 Task: Look for space in Vovchans'k, Ukraine from 26th August, 2023 to 10th September, 2023 for 6 adults, 2 children in price range Rs.10000 to Rs.15000. Place can be entire place or shared room with 6 bedrooms having 6 beds and 6 bathrooms. Property type can be house, flat, guest house. Amenities needed are: wifi, TV, free parkinig on premises, gym, breakfast. Booking option can be shelf check-in. Required host language is English.
Action: Mouse moved to (414, 87)
Screenshot: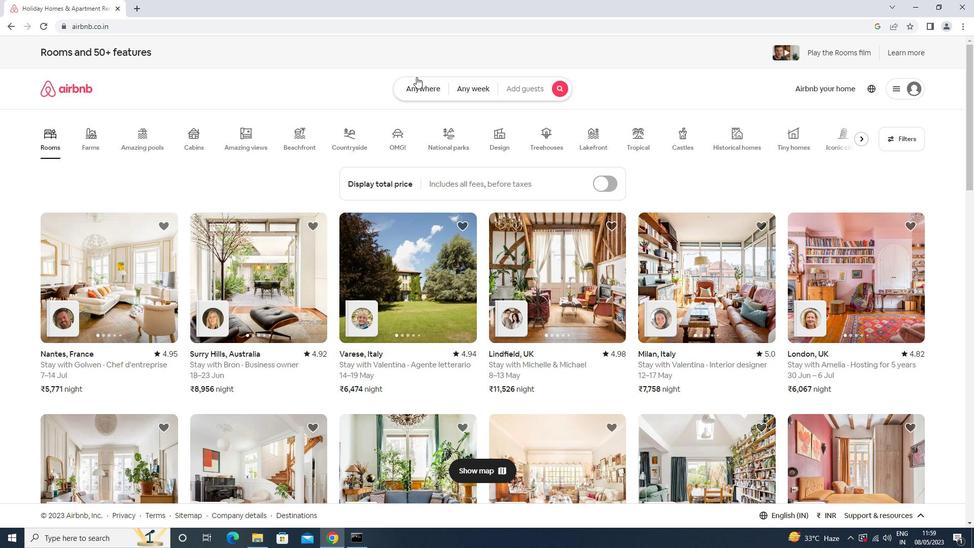 
Action: Mouse pressed left at (414, 87)
Screenshot: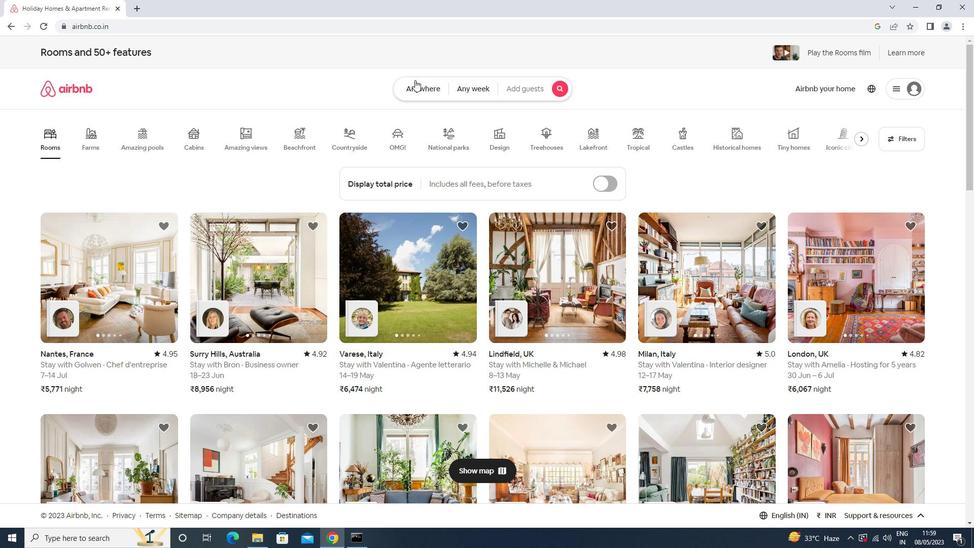 
Action: Mouse moved to (379, 131)
Screenshot: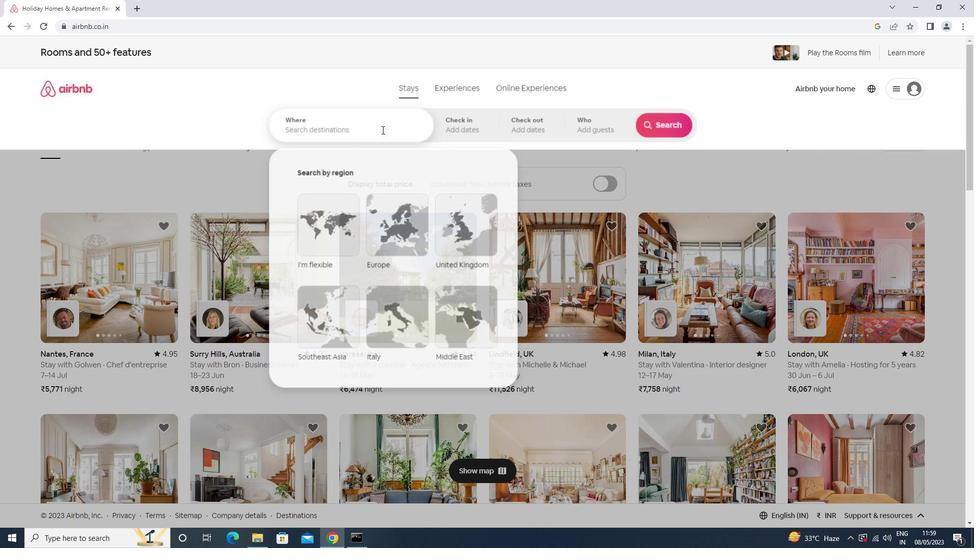 
Action: Mouse pressed left at (379, 131)
Screenshot: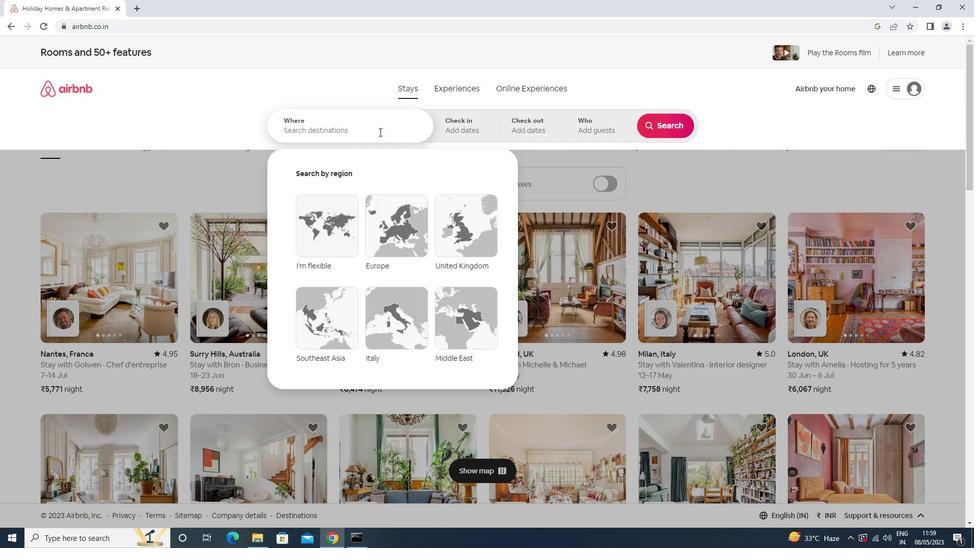 
Action: Key pressed <Key.shift>VOVCHANSK,<Key.space><Key.shift><Key.shift><Key.shift>UKRAIRE<Key.enter>
Screenshot: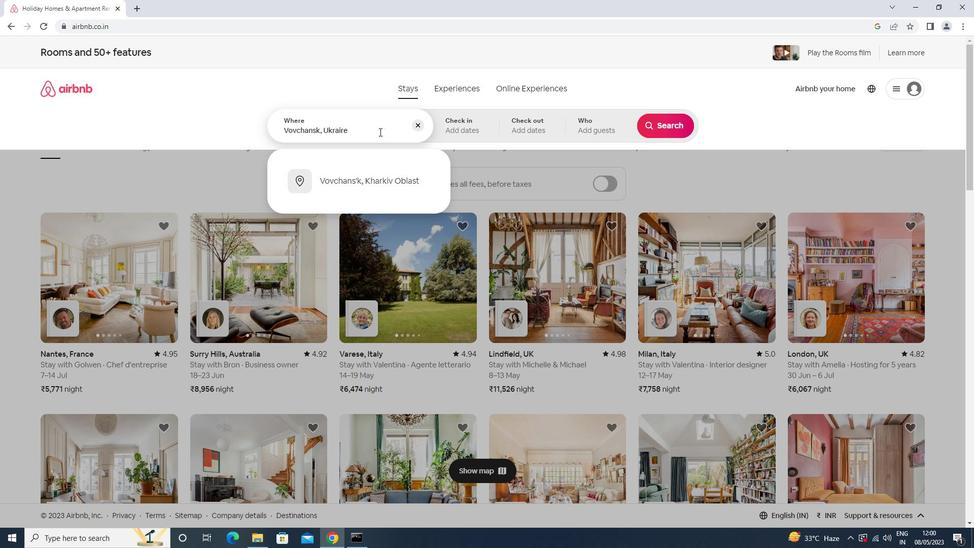 
Action: Mouse moved to (662, 213)
Screenshot: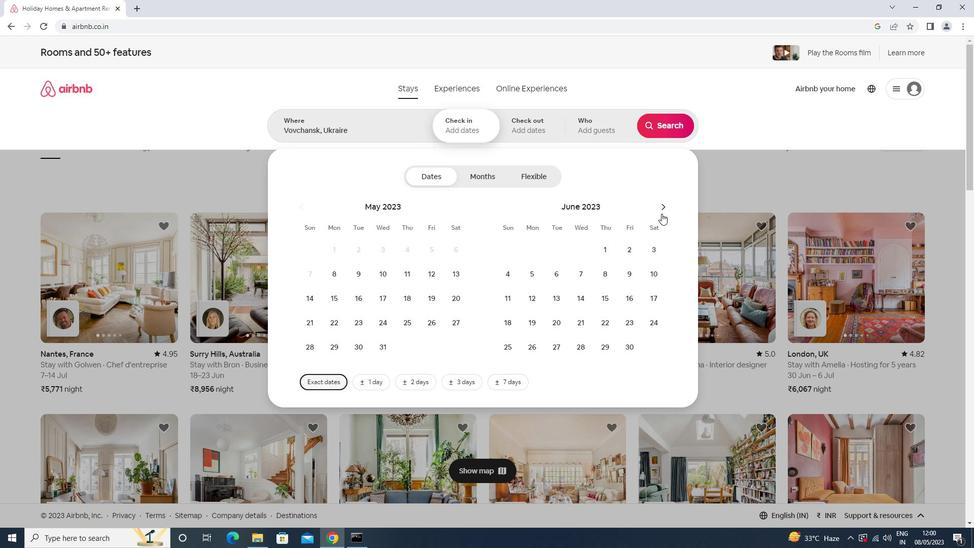 
Action: Mouse pressed left at (662, 213)
Screenshot: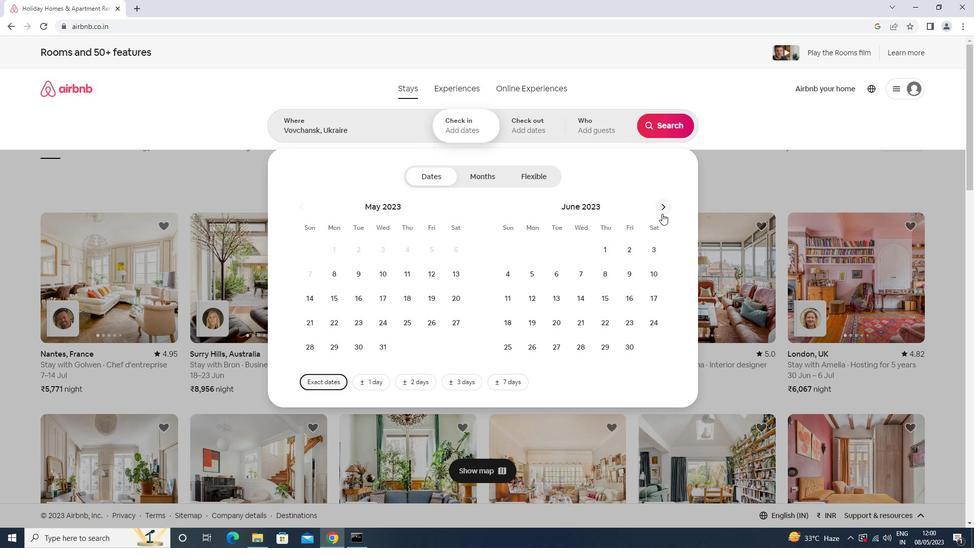 
Action: Mouse moved to (662, 212)
Screenshot: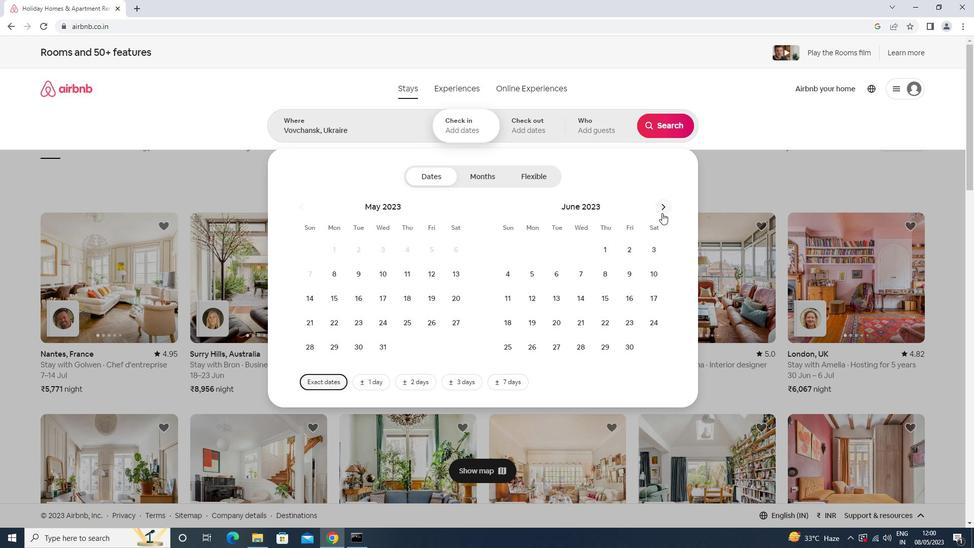 
Action: Mouse pressed left at (662, 212)
Screenshot: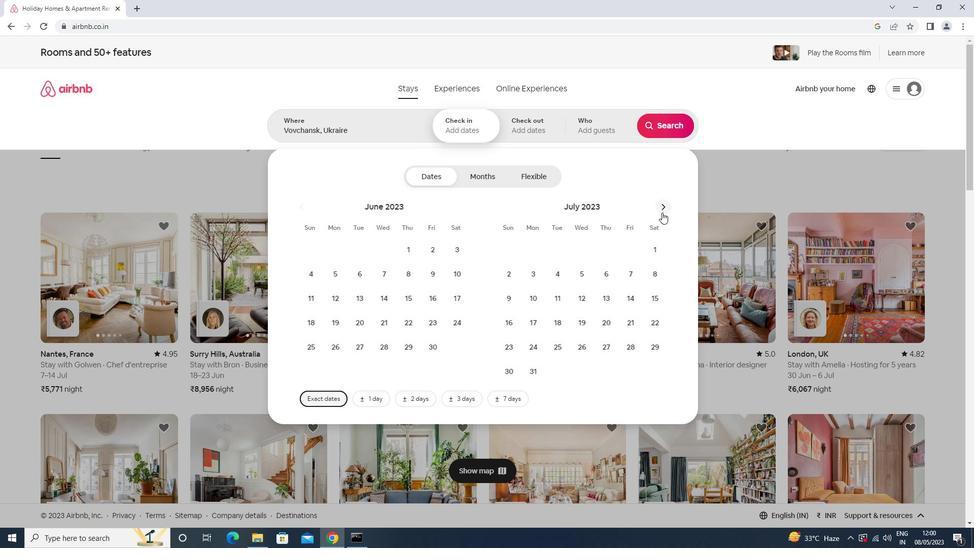 
Action: Mouse pressed left at (662, 212)
Screenshot: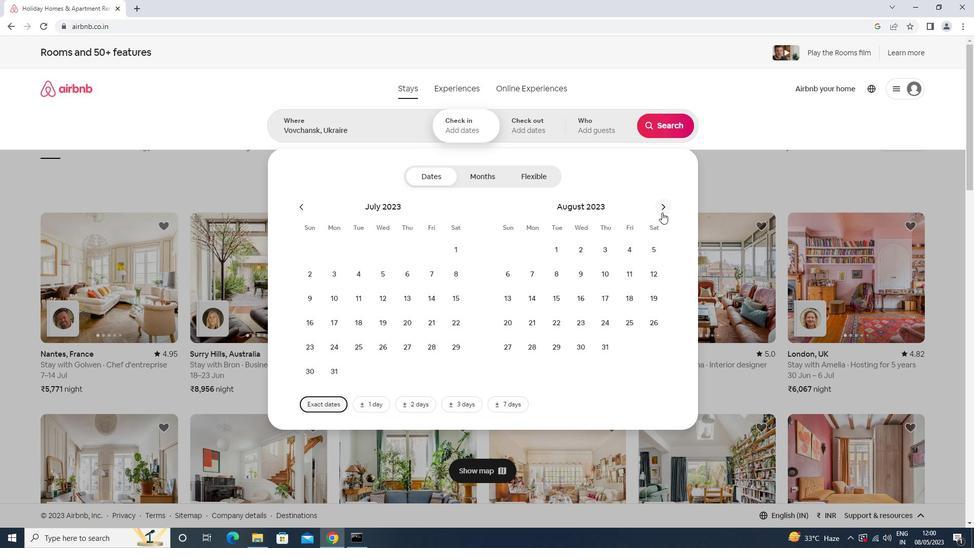 
Action: Mouse moved to (413, 317)
Screenshot: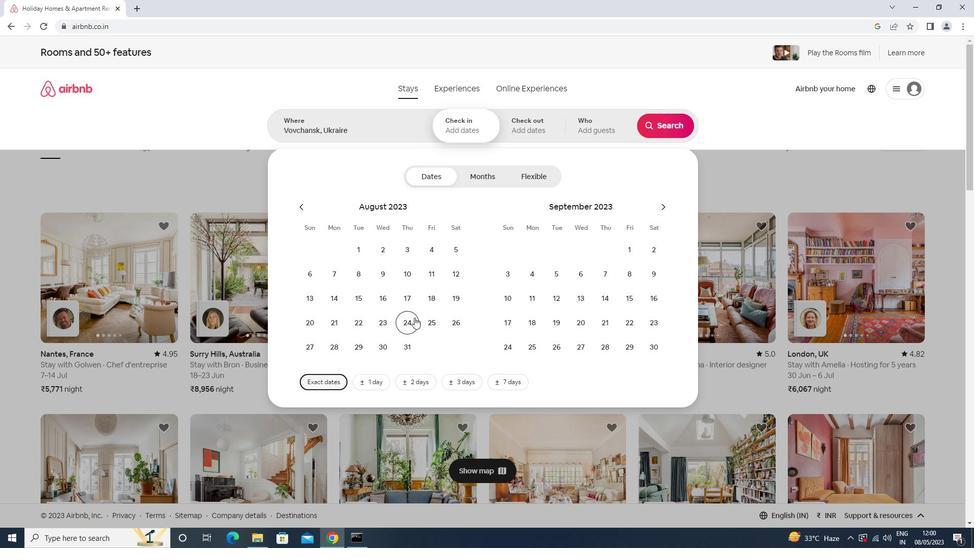 
Action: Mouse pressed left at (413, 317)
Screenshot: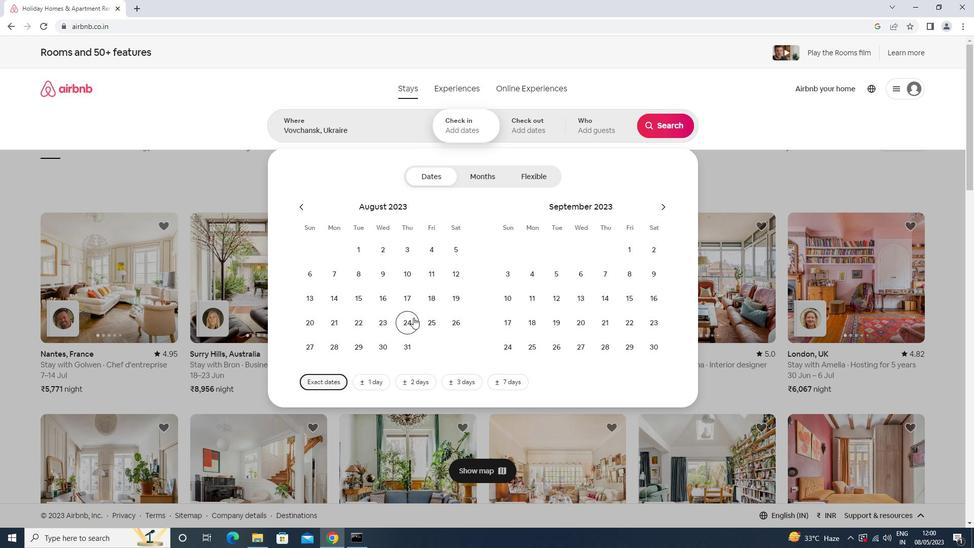 
Action: Mouse moved to (500, 294)
Screenshot: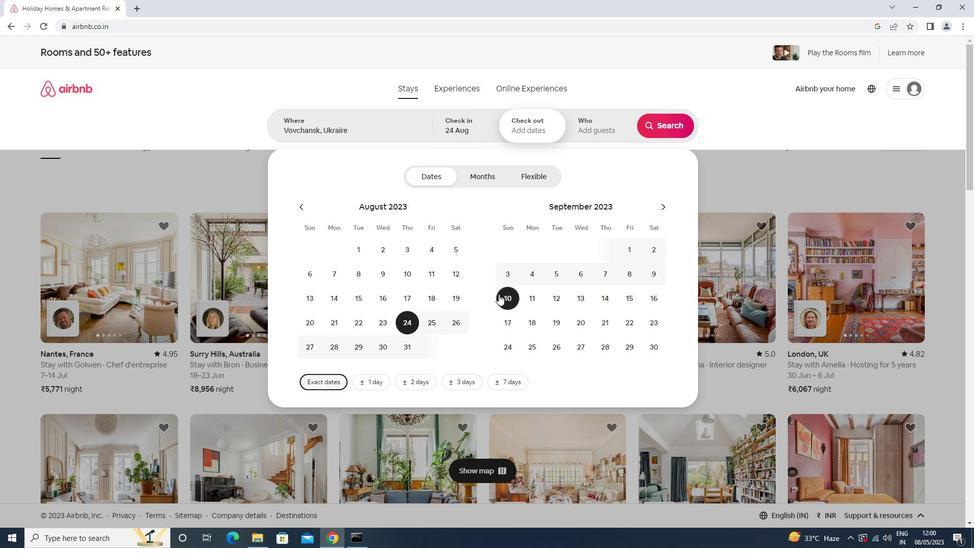 
Action: Mouse pressed left at (500, 294)
Screenshot: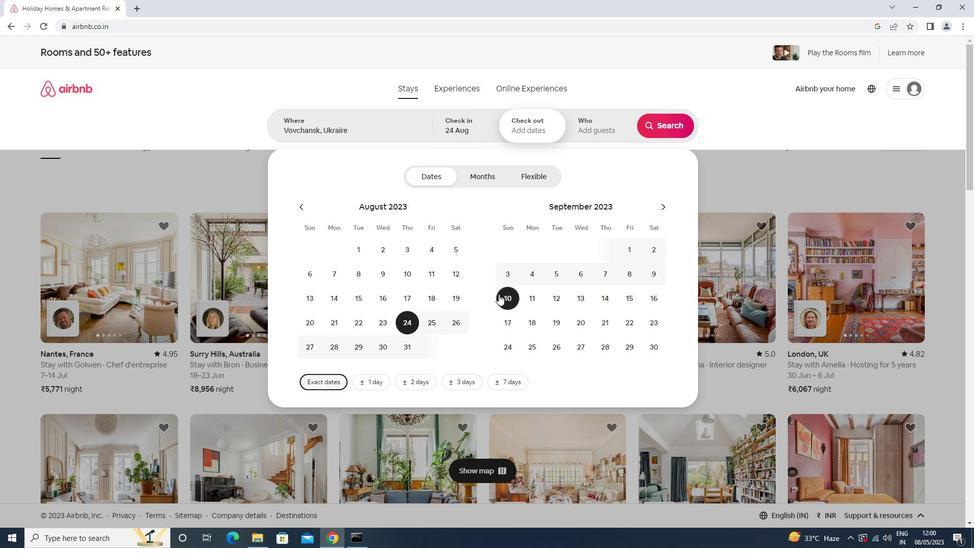 
Action: Mouse moved to (578, 125)
Screenshot: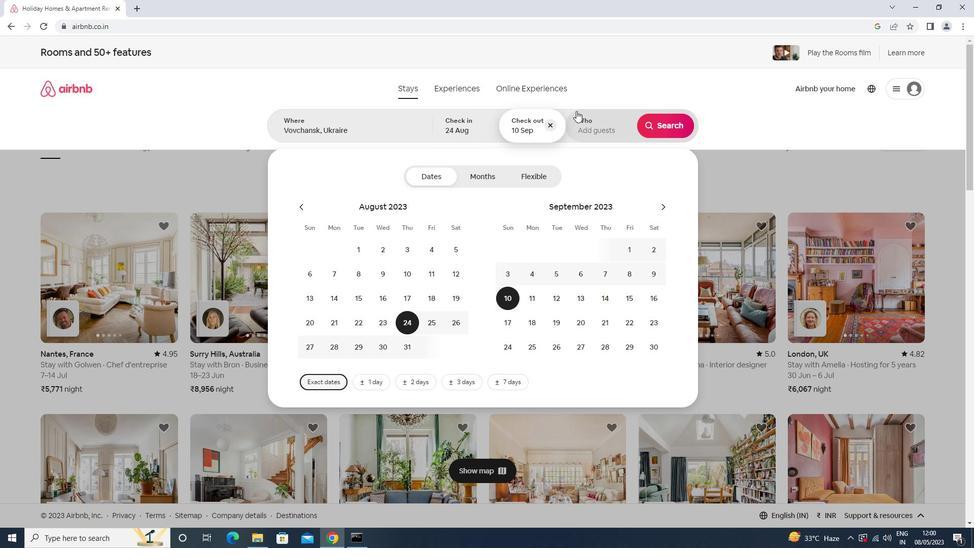 
Action: Mouse pressed left at (578, 125)
Screenshot: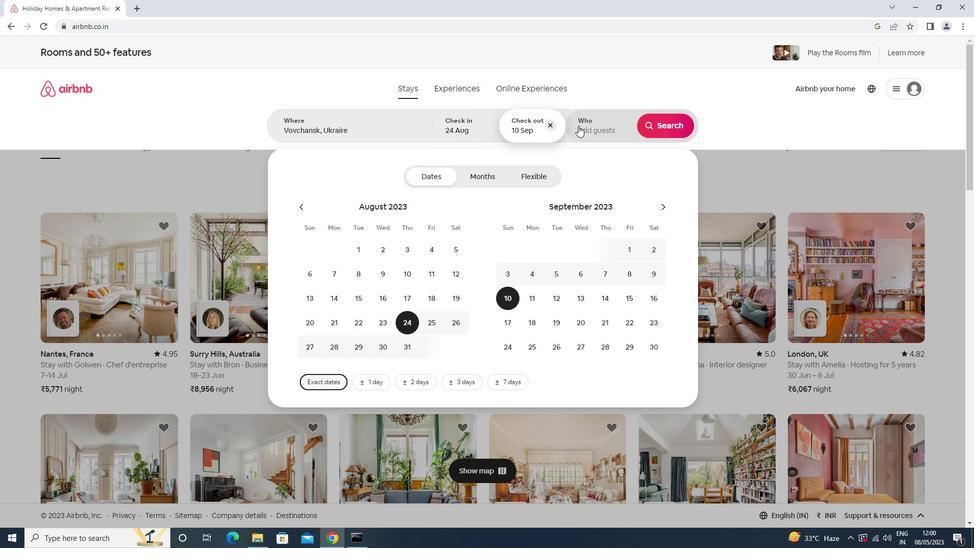 
Action: Mouse moved to (669, 181)
Screenshot: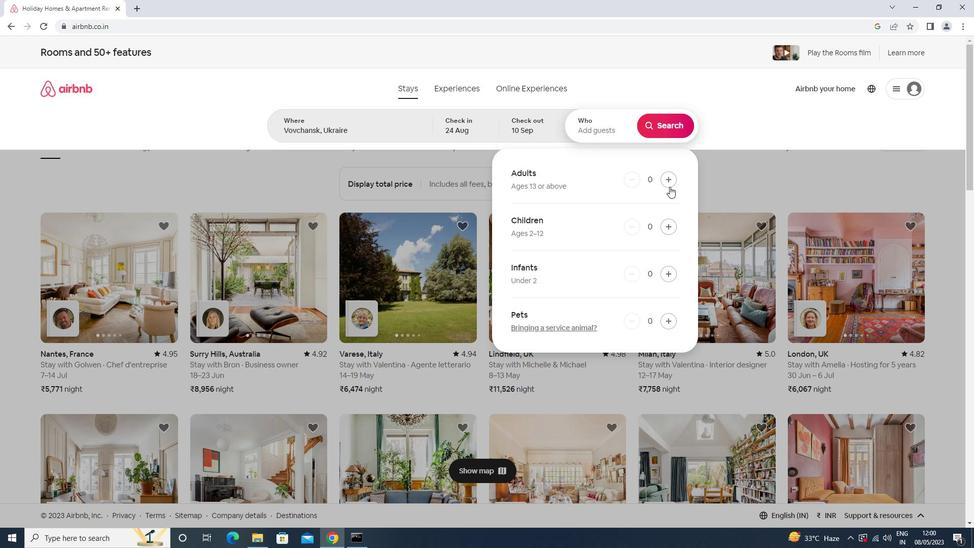 
Action: Mouse pressed left at (669, 181)
Screenshot: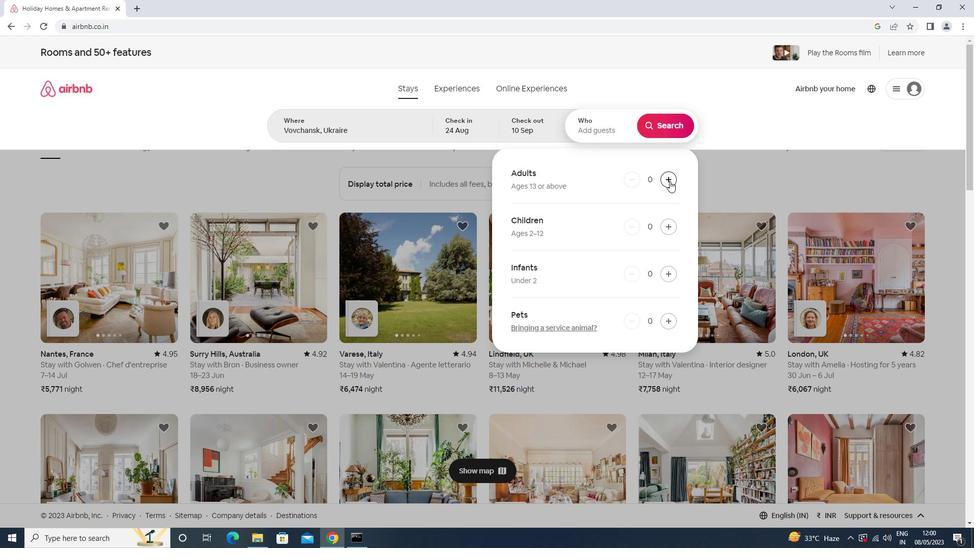 
Action: Mouse pressed left at (669, 181)
Screenshot: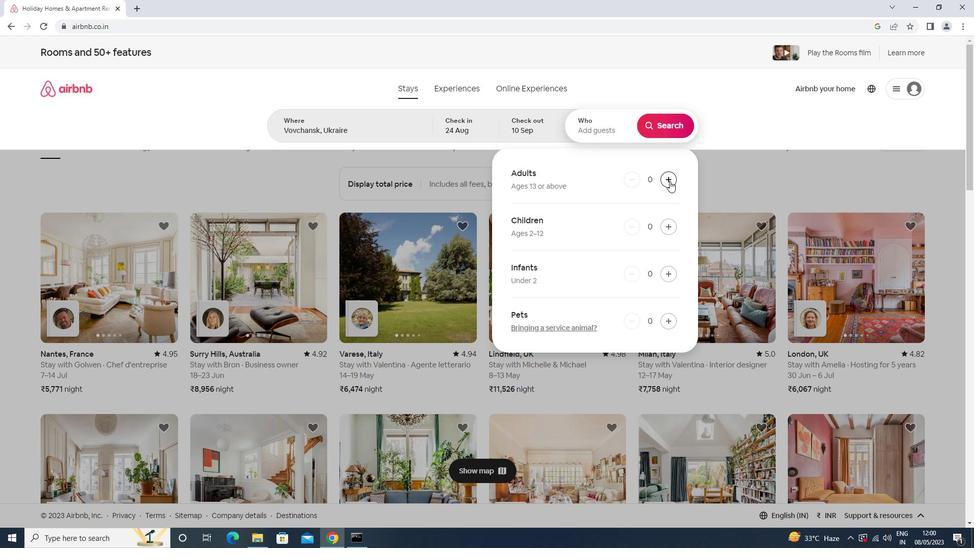 
Action: Mouse pressed left at (669, 181)
Screenshot: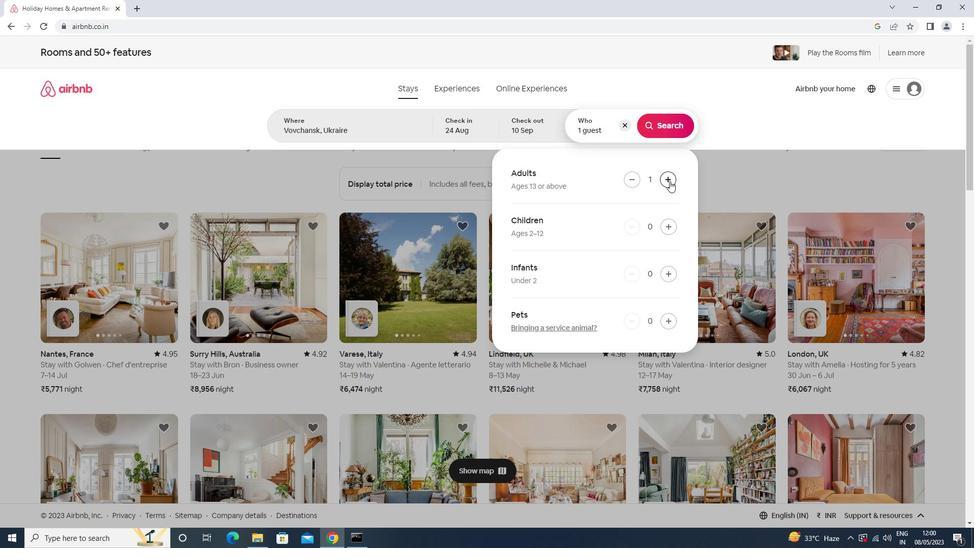 
Action: Mouse pressed left at (669, 181)
Screenshot: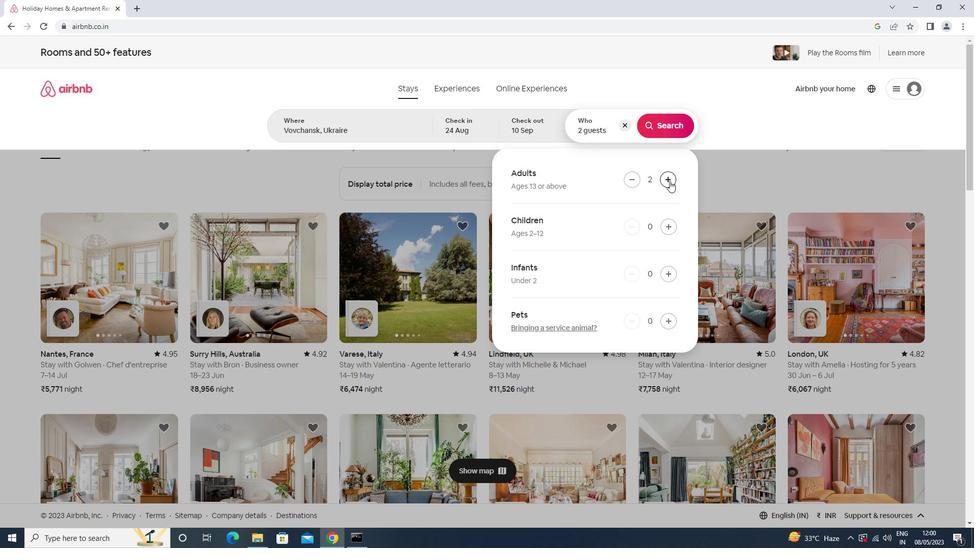 
Action: Mouse pressed left at (669, 181)
Screenshot: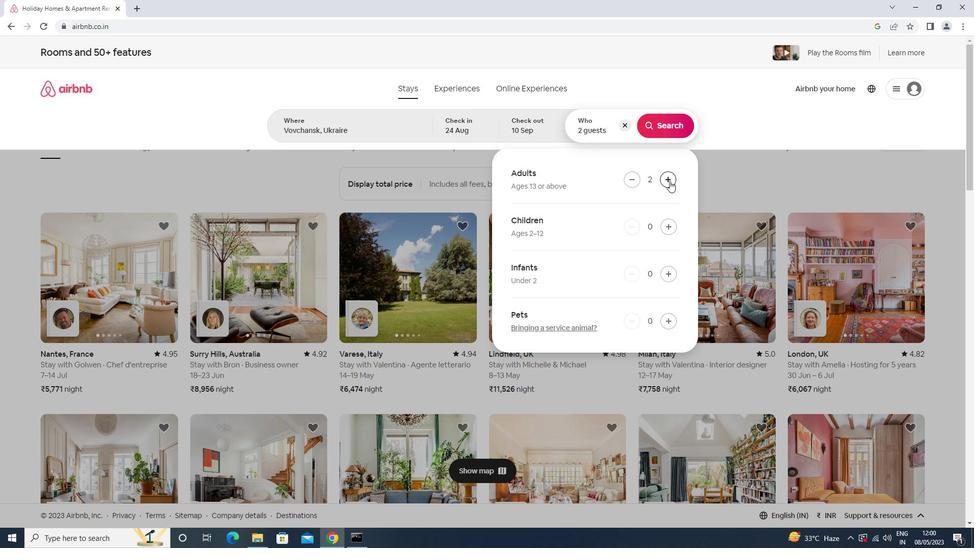 
Action: Mouse pressed left at (669, 181)
Screenshot: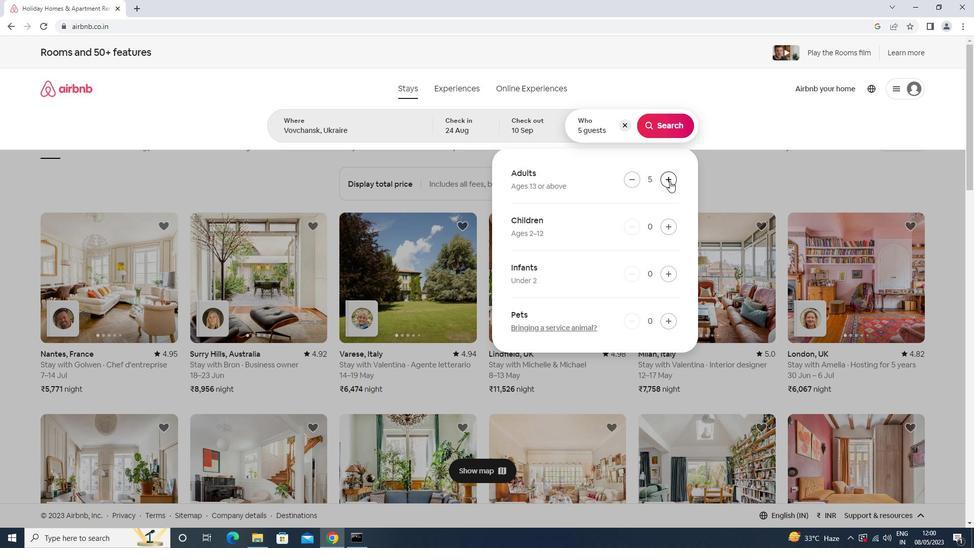 
Action: Mouse moved to (667, 224)
Screenshot: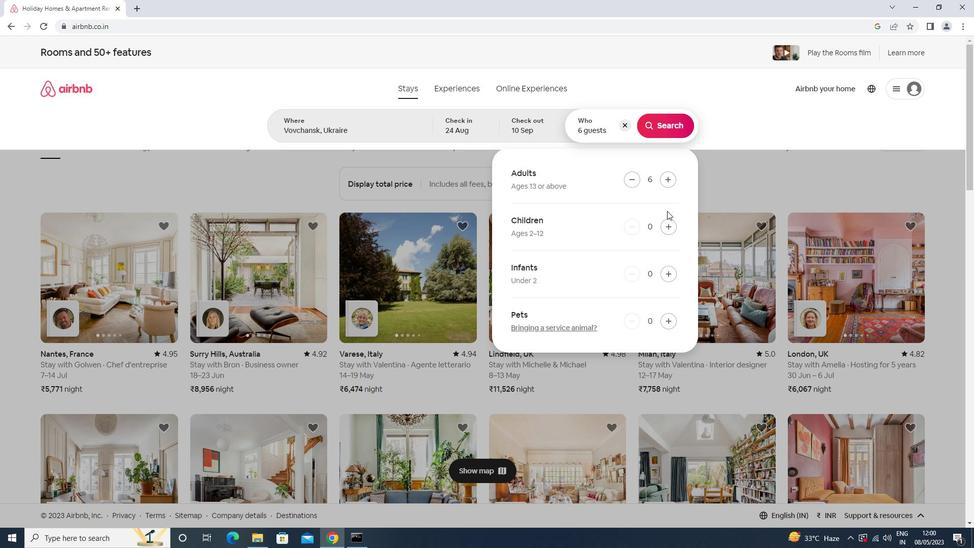 
Action: Mouse pressed left at (667, 224)
Screenshot: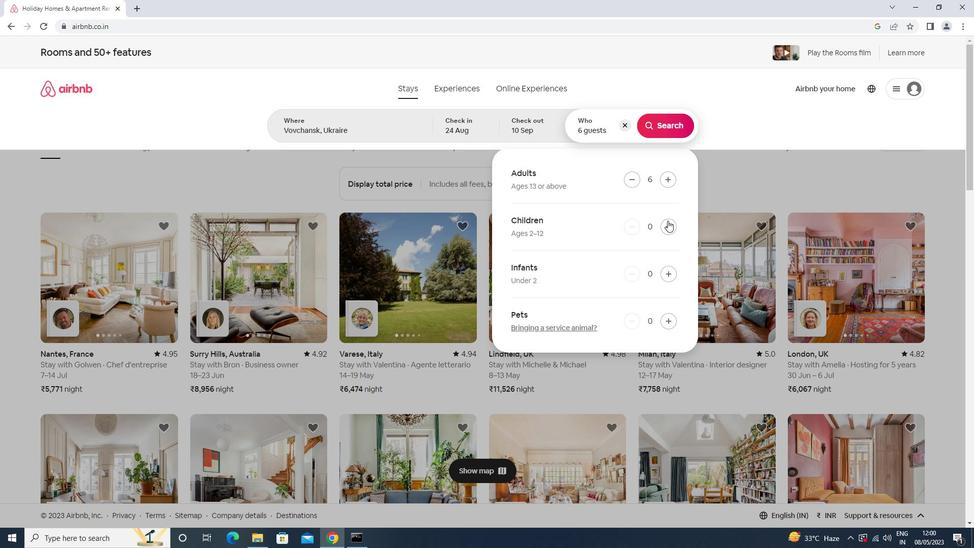 
Action: Mouse pressed left at (667, 224)
Screenshot: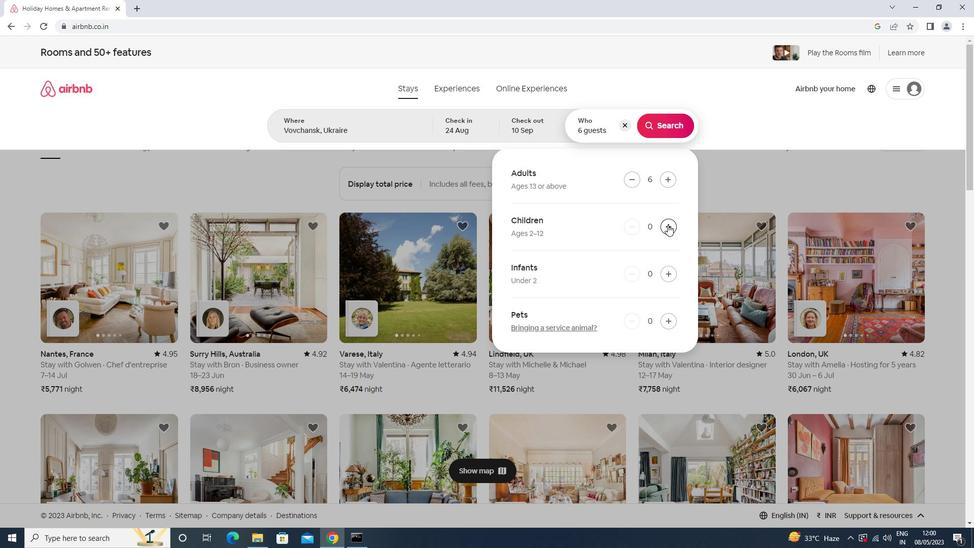 
Action: Mouse moved to (666, 124)
Screenshot: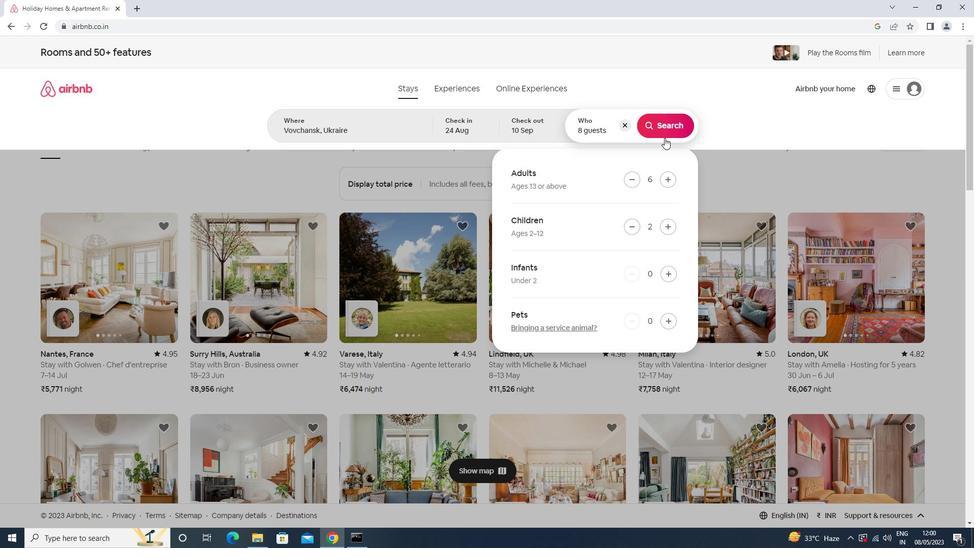 
Action: Mouse pressed left at (666, 124)
Screenshot: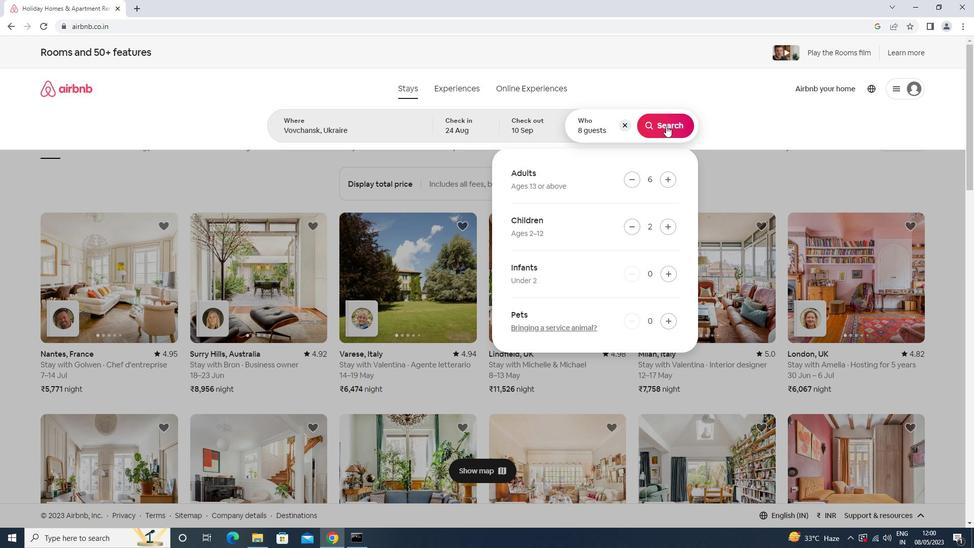 
Action: Mouse moved to (937, 96)
Screenshot: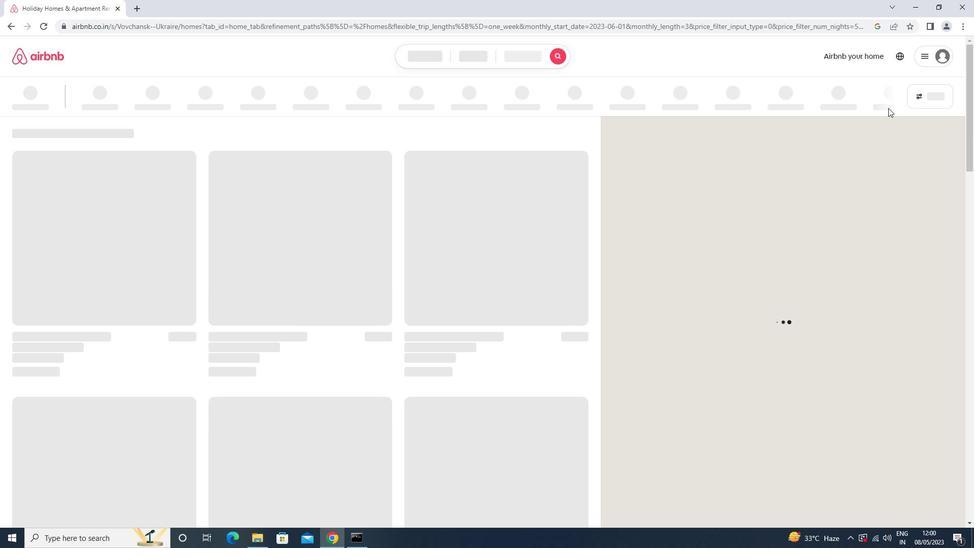 
Action: Mouse pressed left at (937, 96)
Screenshot: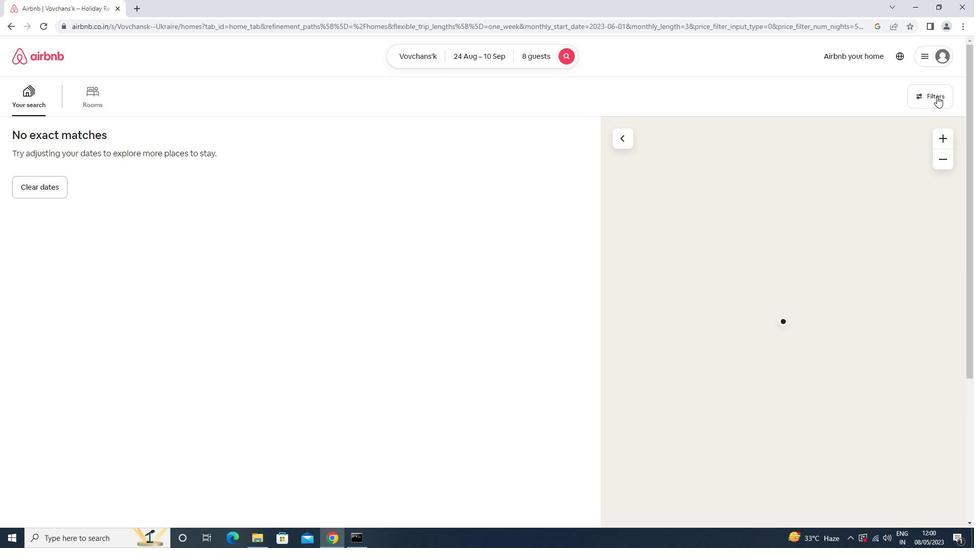 
Action: Mouse moved to (395, 348)
Screenshot: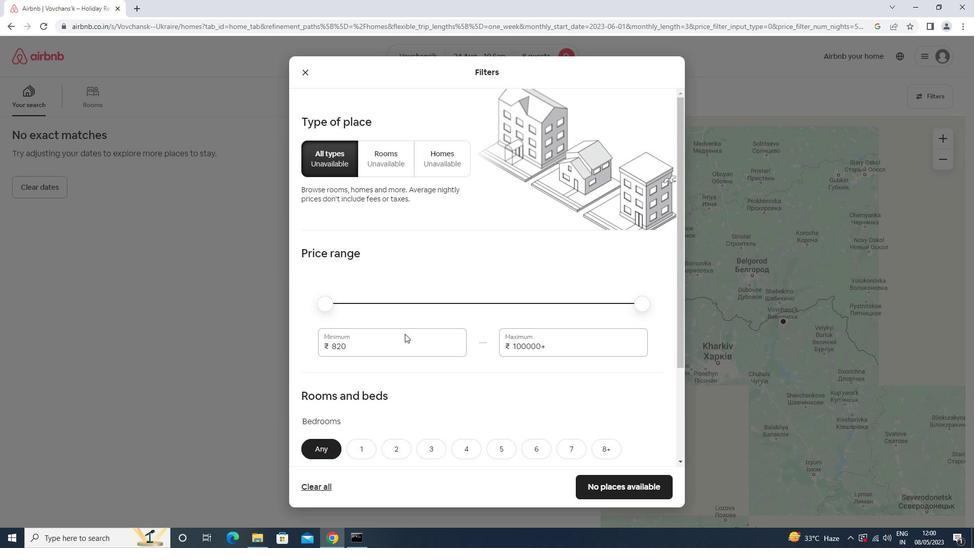 
Action: Mouse pressed left at (395, 348)
Screenshot: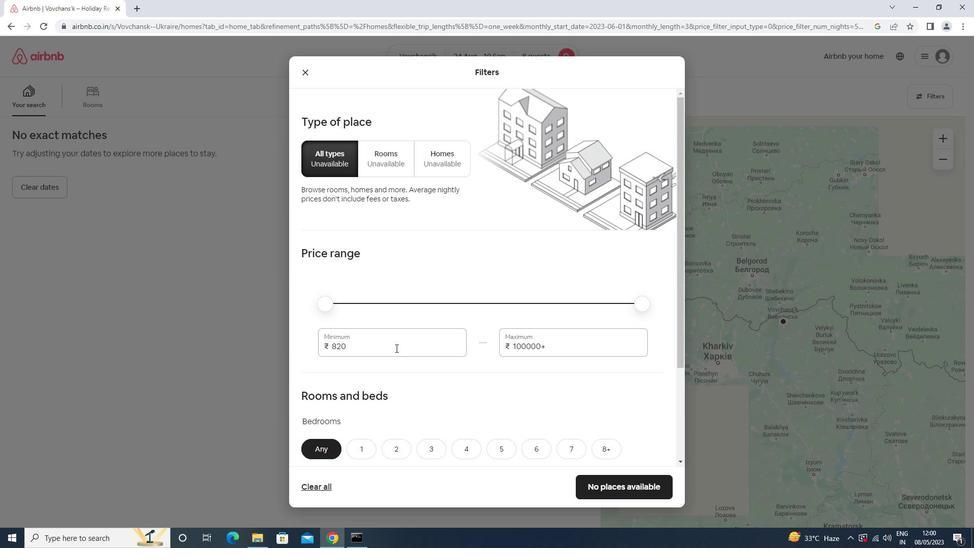 
Action: Mouse moved to (391, 347)
Screenshot: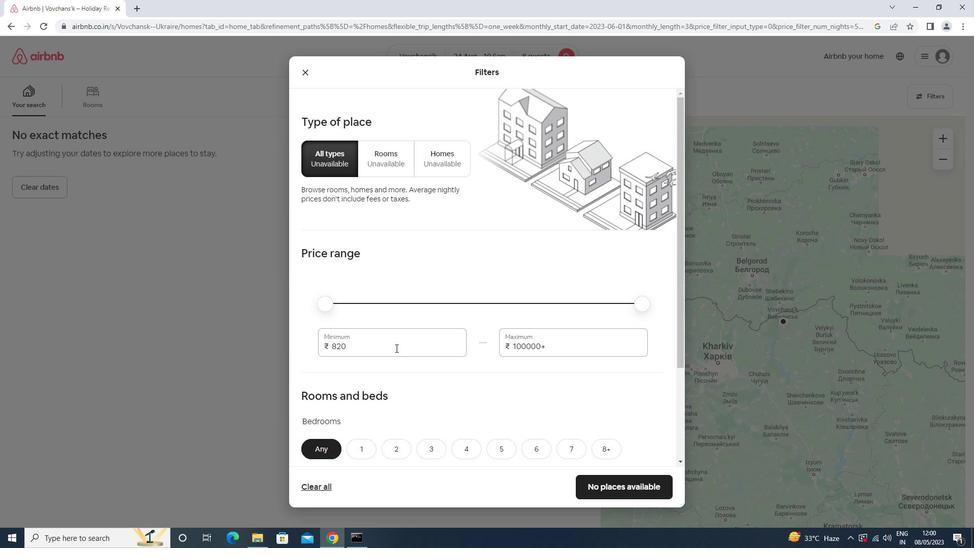 
Action: Key pressed <Key.backspace><Key.backspace><Key.backspace>10000<Key.tab>15000
Screenshot: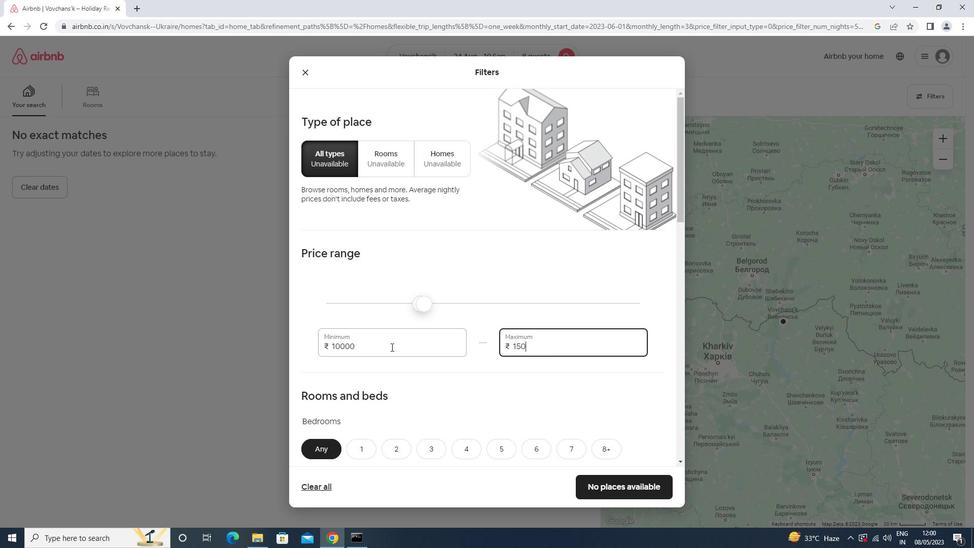 
Action: Mouse scrolled (391, 346) with delta (0, 0)
Screenshot: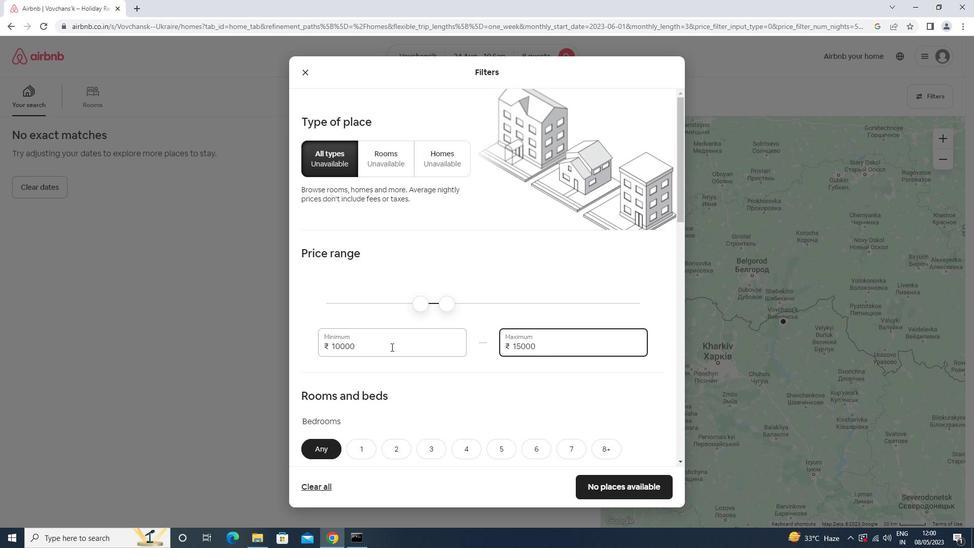 
Action: Mouse scrolled (391, 346) with delta (0, 0)
Screenshot: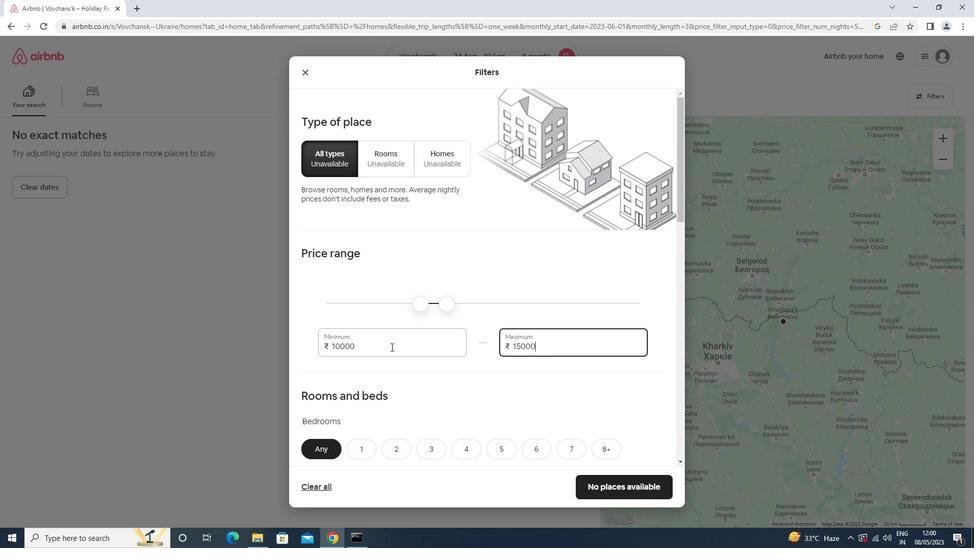 
Action: Mouse moved to (532, 351)
Screenshot: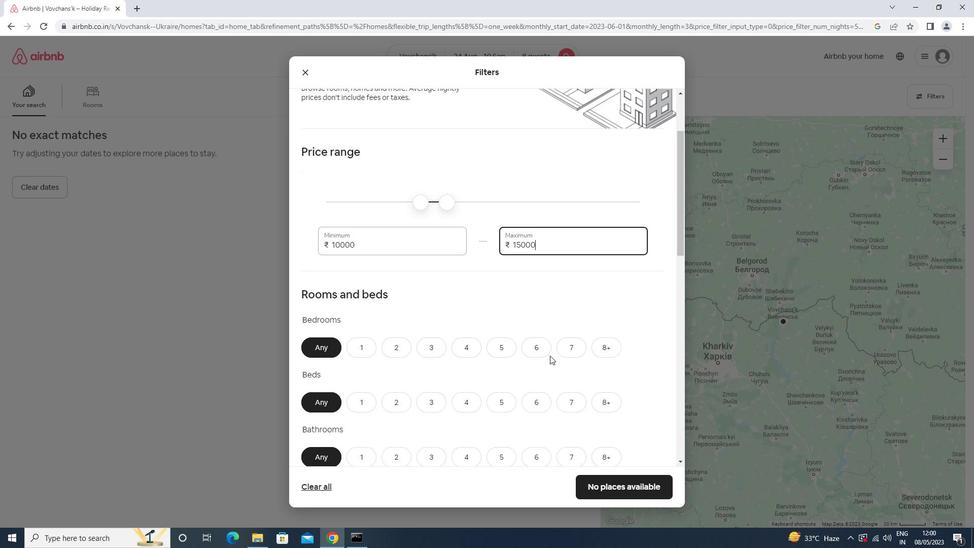
Action: Mouse pressed left at (532, 351)
Screenshot: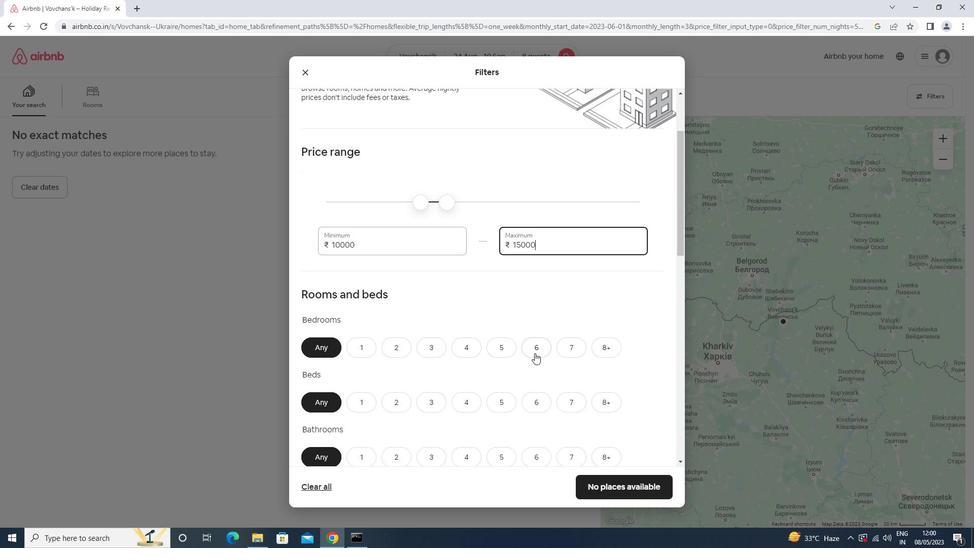 
Action: Mouse moved to (539, 404)
Screenshot: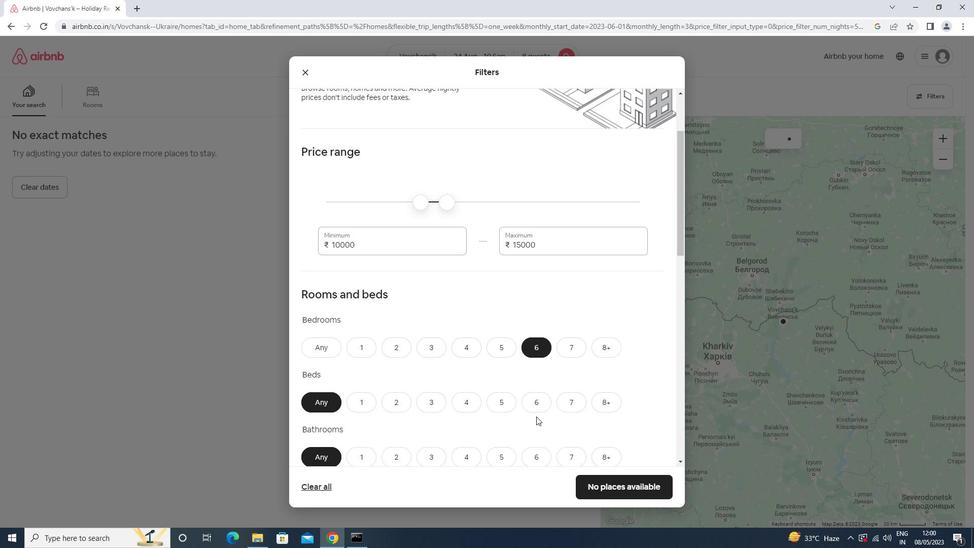 
Action: Mouse pressed left at (539, 404)
Screenshot: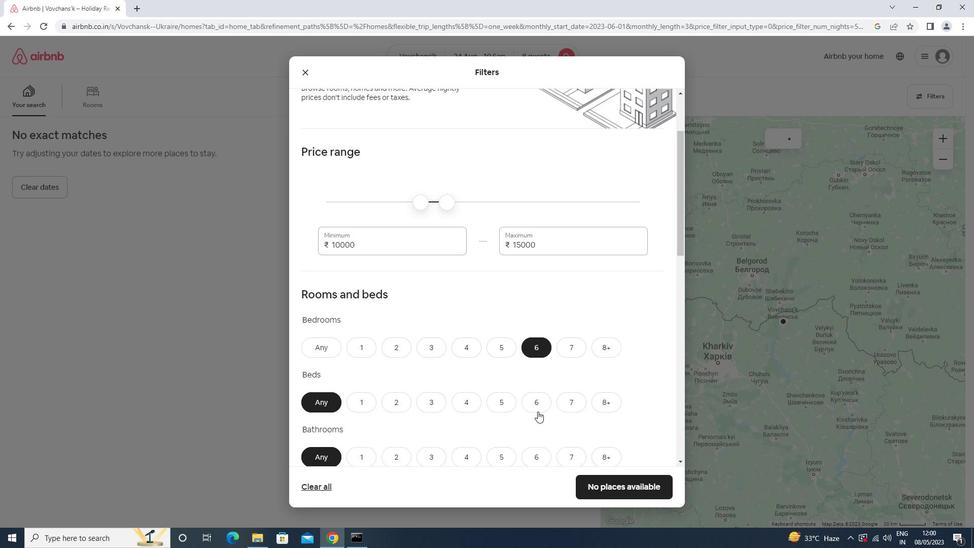 
Action: Mouse moved to (538, 454)
Screenshot: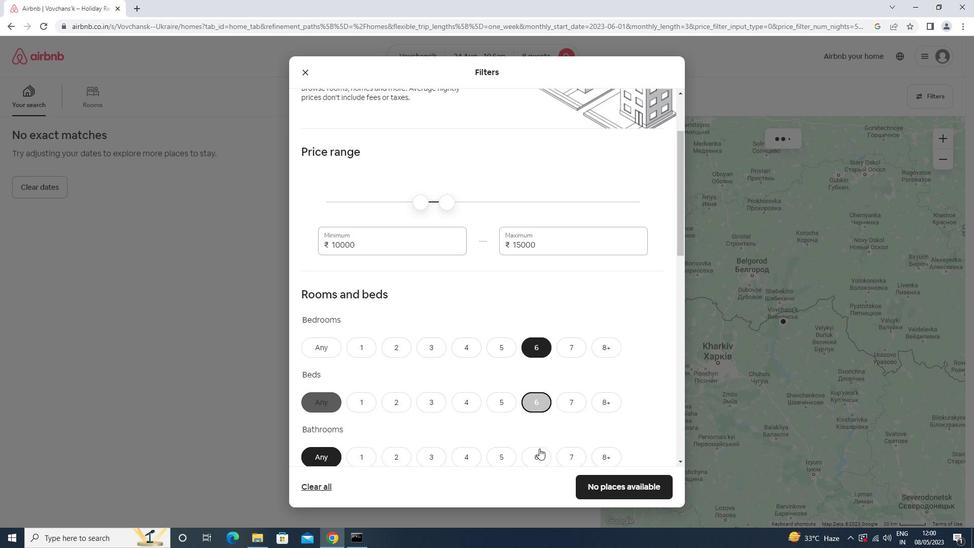 
Action: Mouse pressed left at (538, 454)
Screenshot: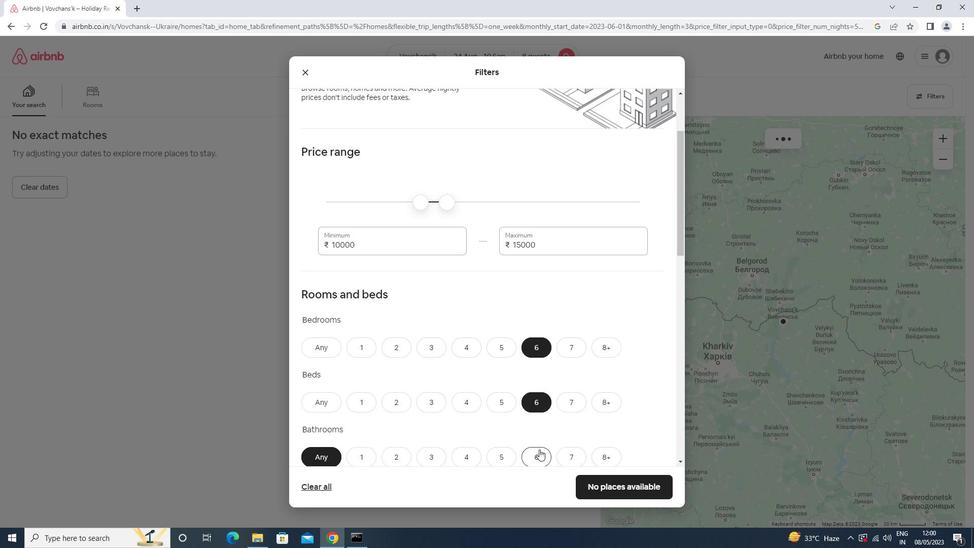 
Action: Mouse moved to (433, 382)
Screenshot: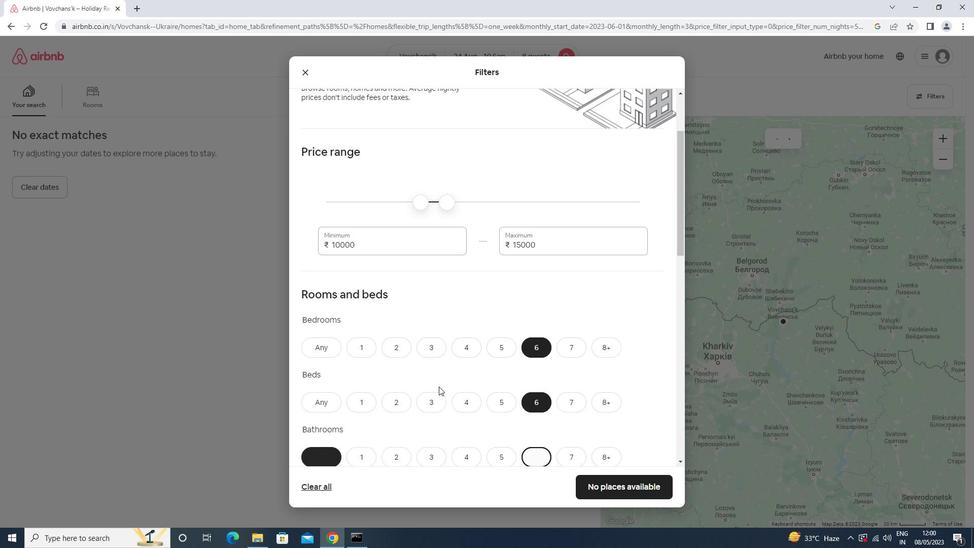 
Action: Mouse scrolled (433, 382) with delta (0, 0)
Screenshot: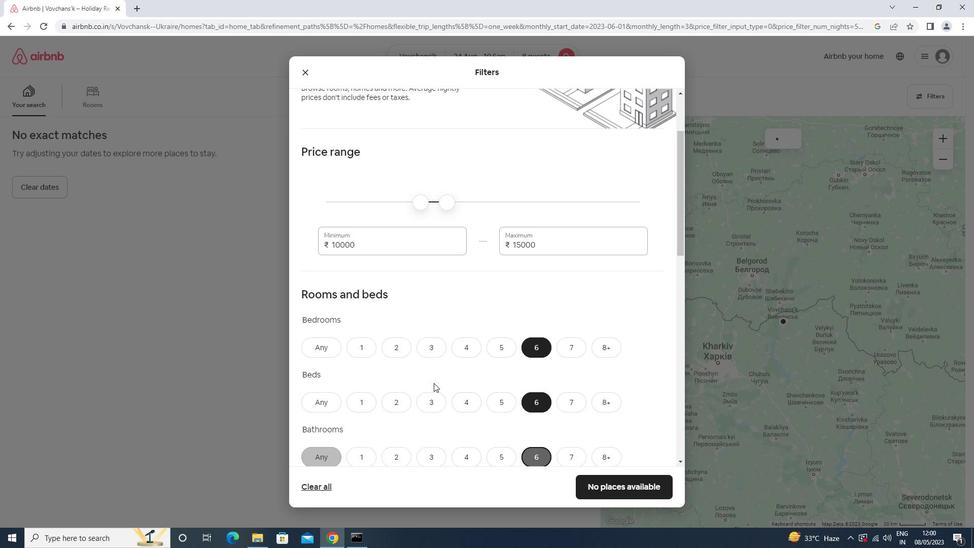 
Action: Mouse scrolled (433, 382) with delta (0, 0)
Screenshot: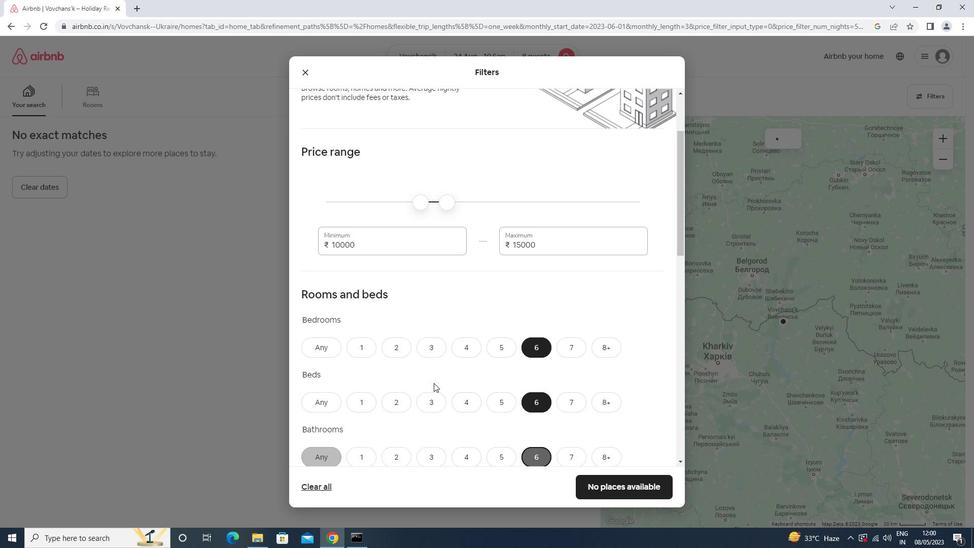 
Action: Mouse scrolled (433, 382) with delta (0, 0)
Screenshot: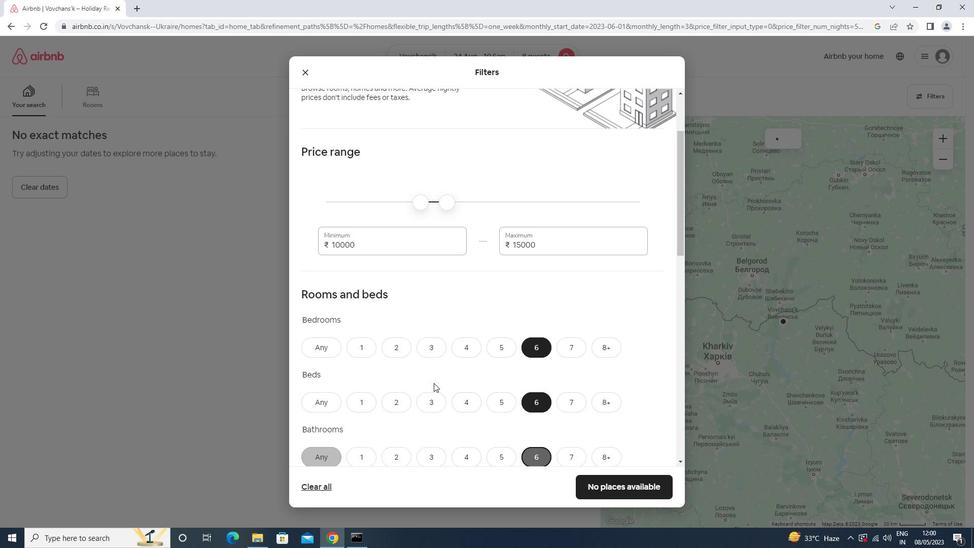 
Action: Mouse scrolled (433, 382) with delta (0, 0)
Screenshot: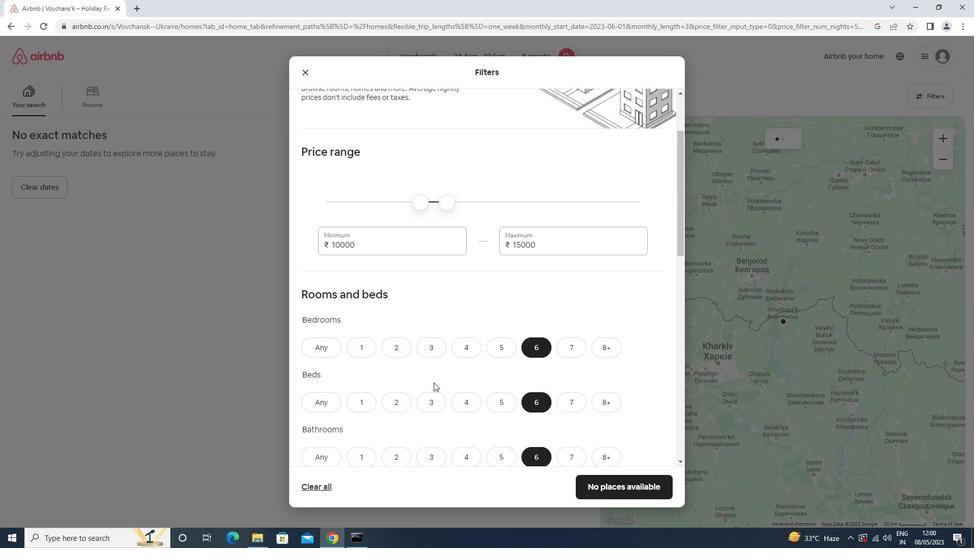 
Action: Mouse scrolled (433, 382) with delta (0, 0)
Screenshot: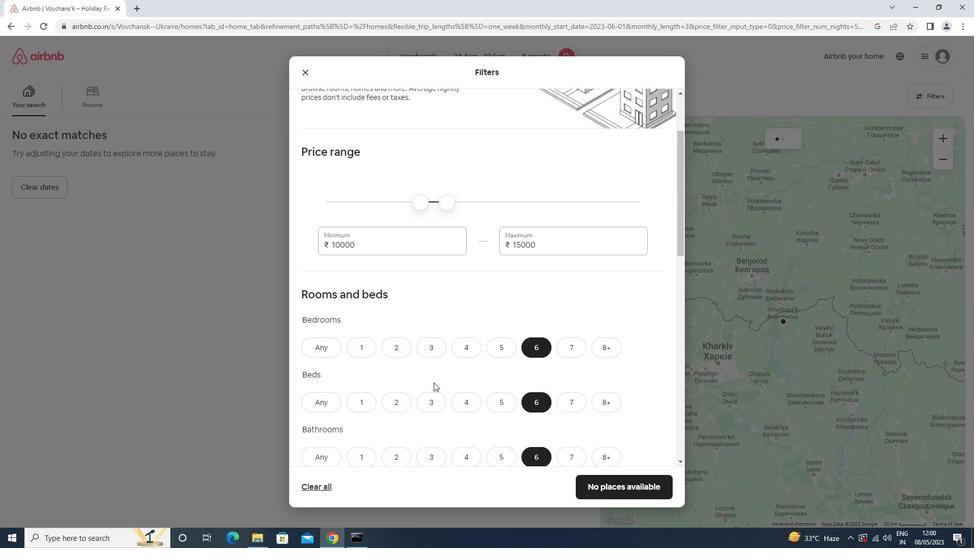 
Action: Mouse scrolled (433, 382) with delta (0, 0)
Screenshot: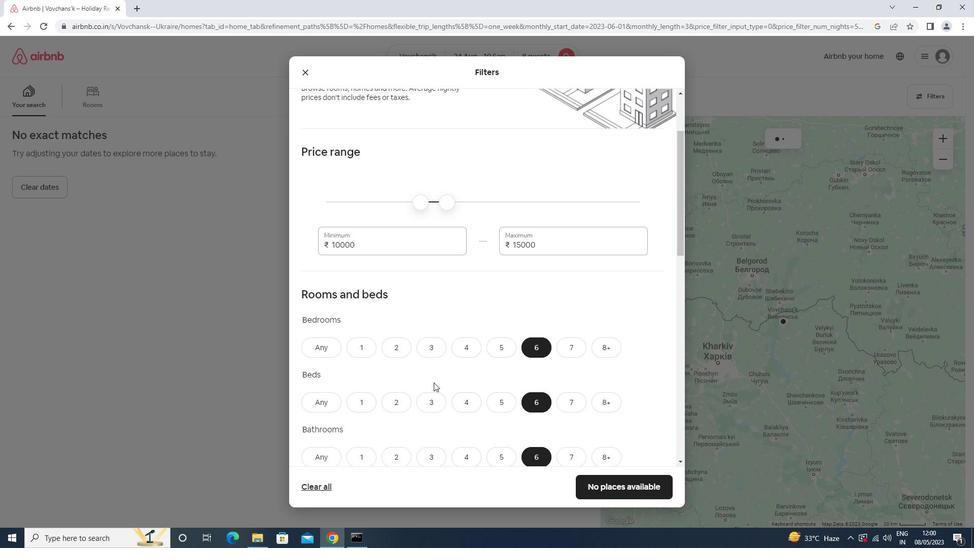 
Action: Mouse moved to (328, 257)
Screenshot: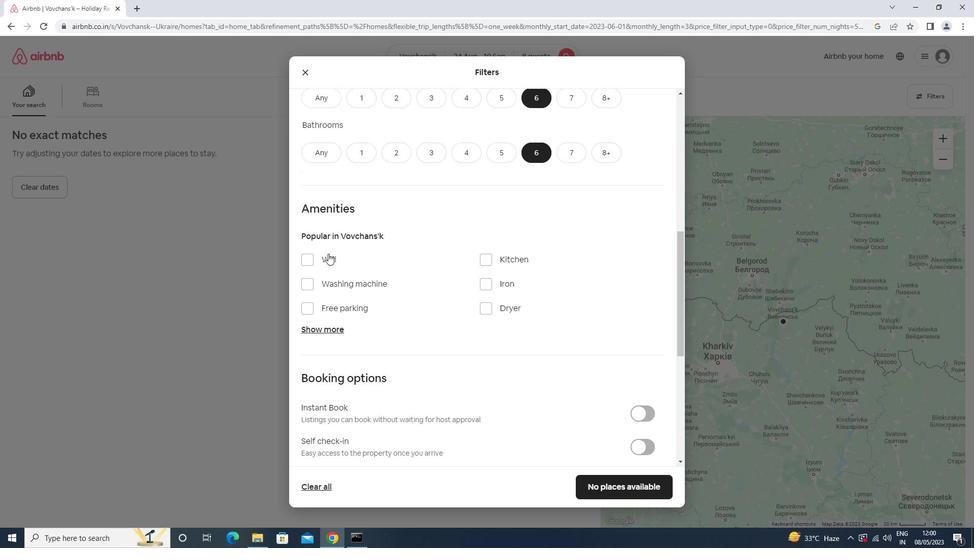 
Action: Mouse pressed left at (328, 257)
Screenshot: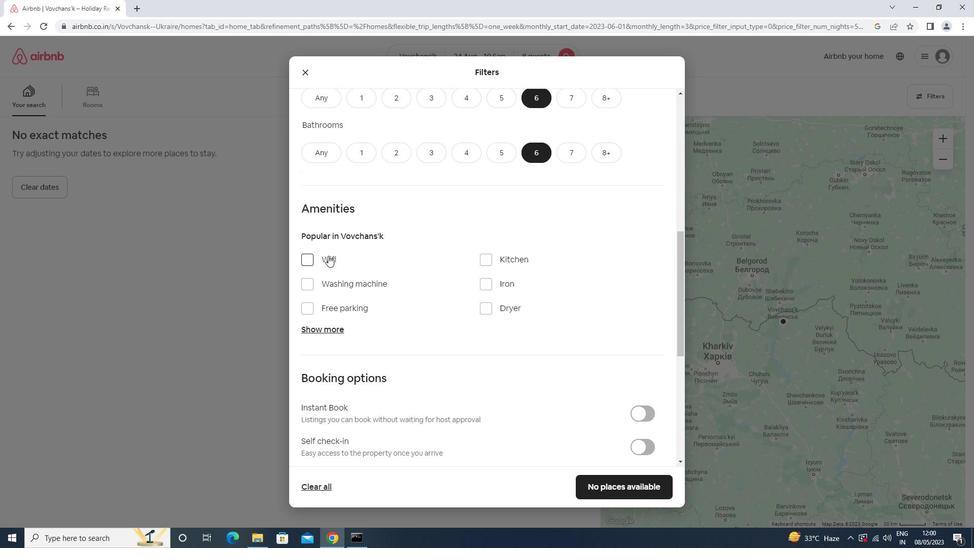 
Action: Mouse moved to (339, 312)
Screenshot: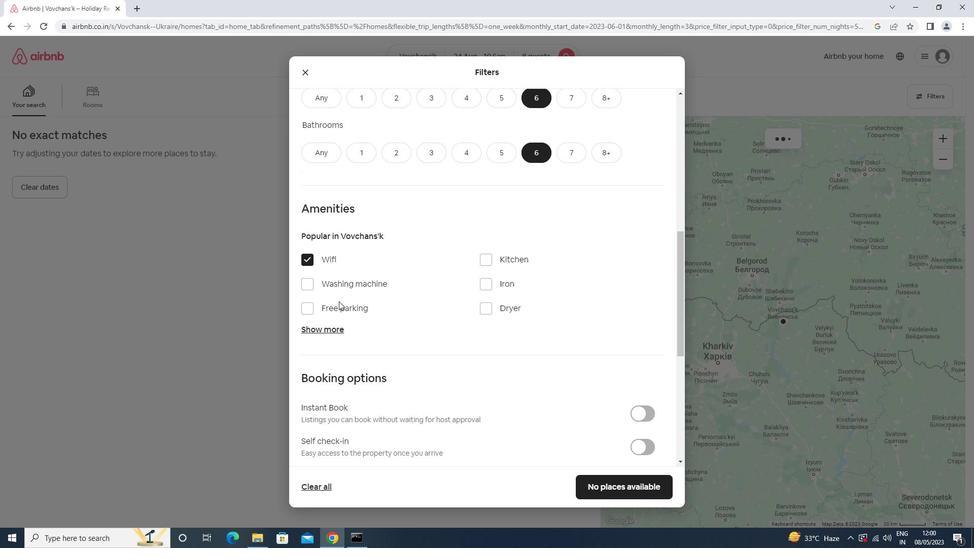
Action: Mouse pressed left at (339, 312)
Screenshot: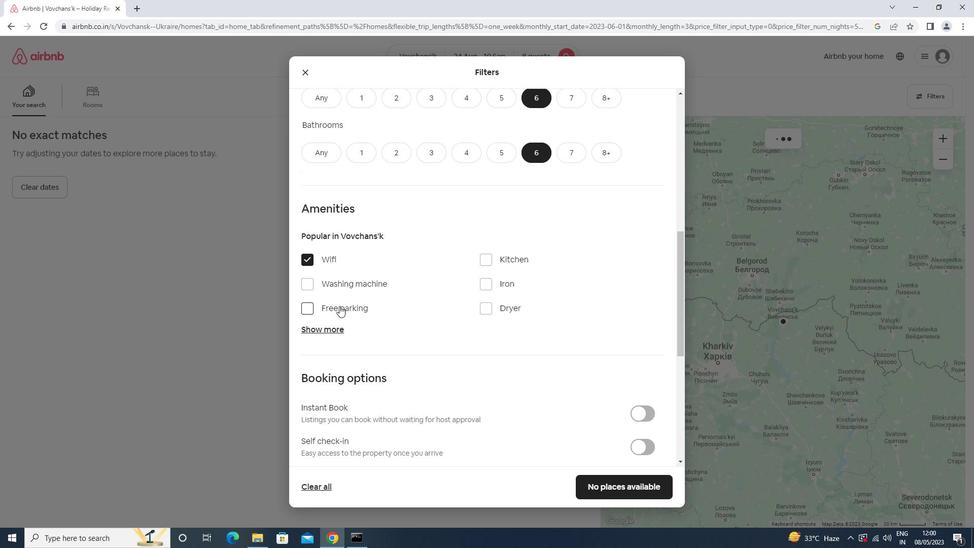 
Action: Mouse moved to (331, 332)
Screenshot: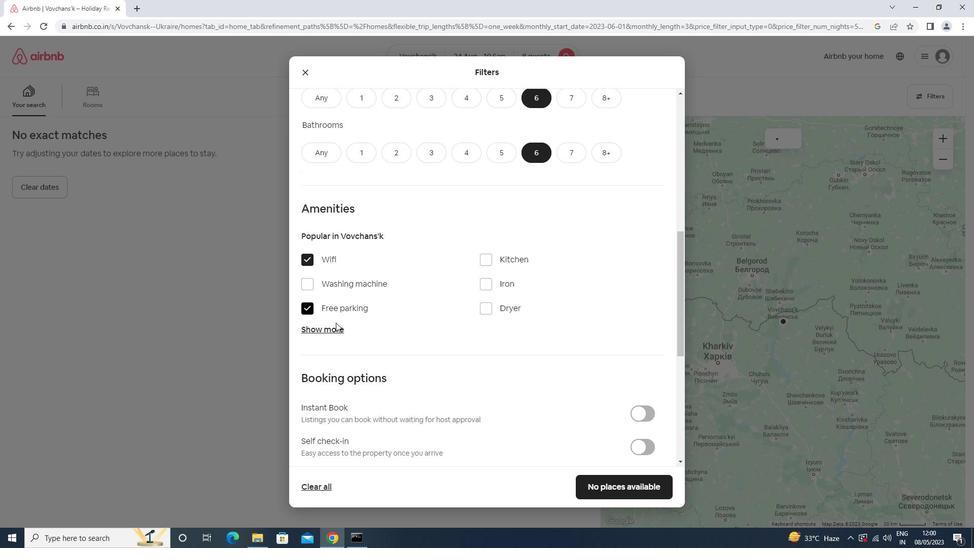 
Action: Mouse pressed left at (331, 332)
Screenshot: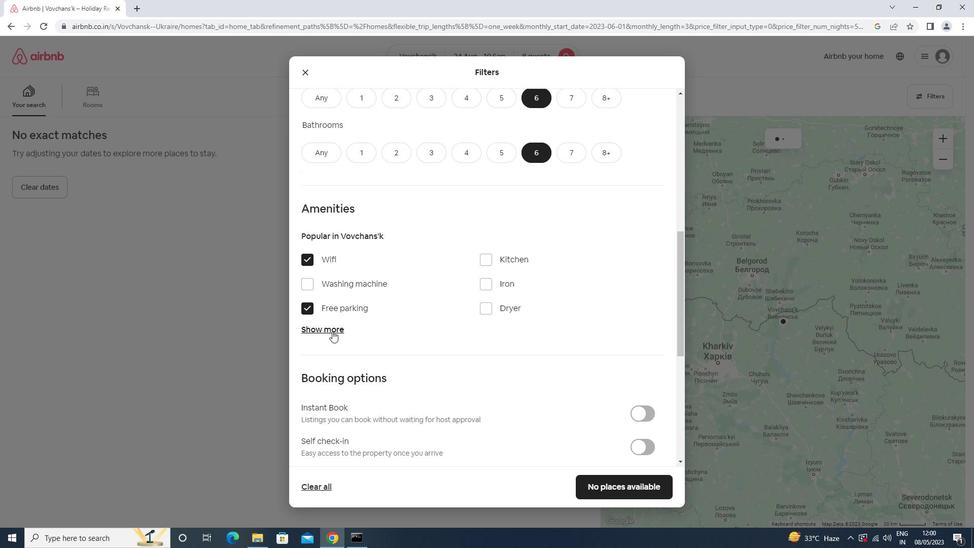 
Action: Mouse moved to (496, 387)
Screenshot: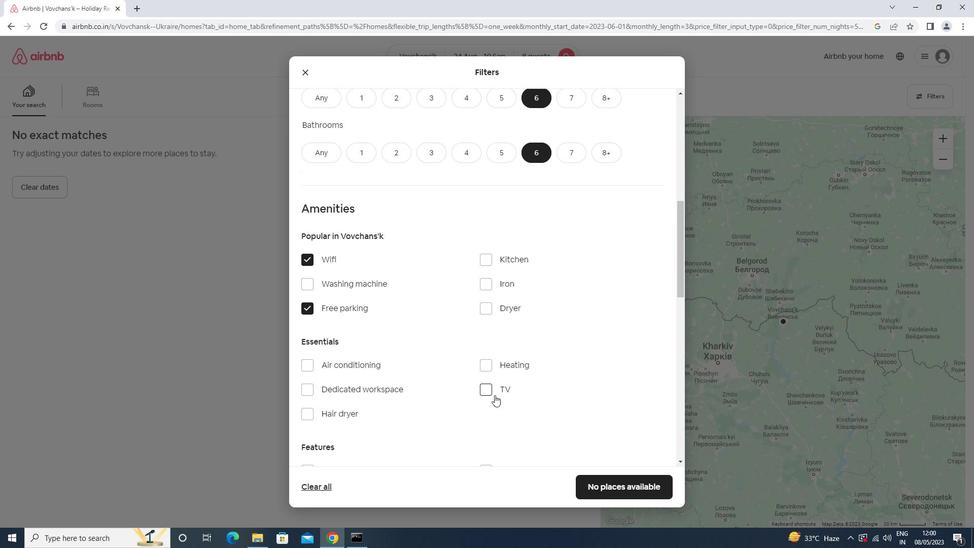 
Action: Mouse pressed left at (496, 387)
Screenshot: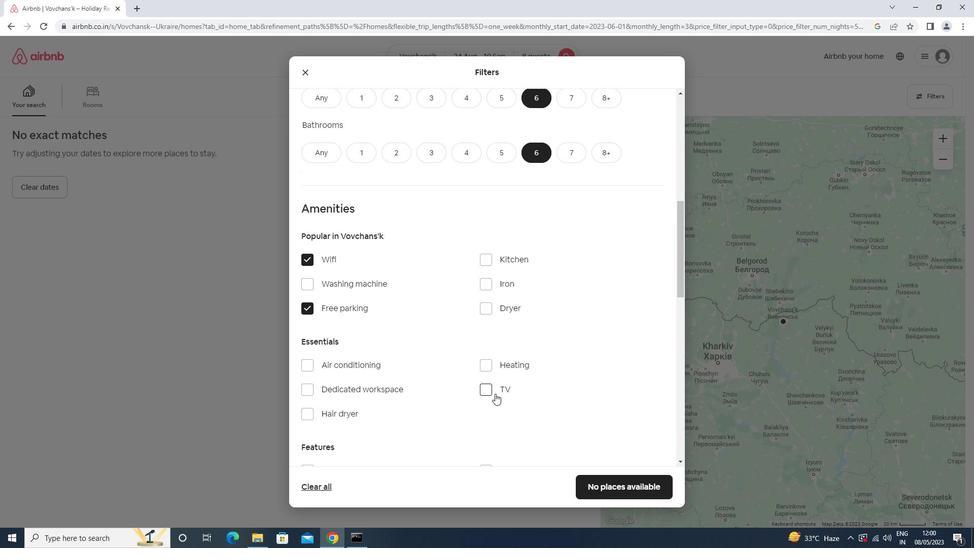 
Action: Mouse moved to (473, 374)
Screenshot: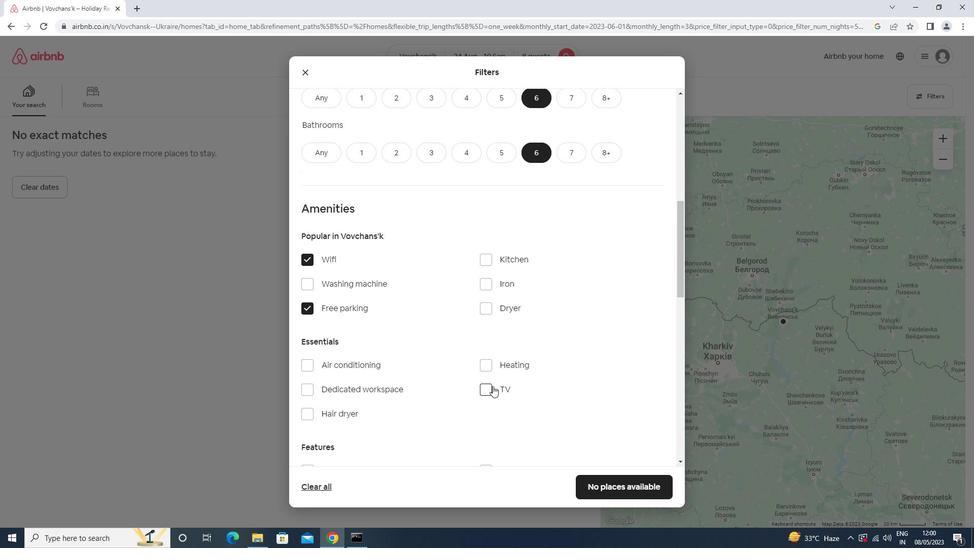 
Action: Mouse scrolled (473, 373) with delta (0, 0)
Screenshot: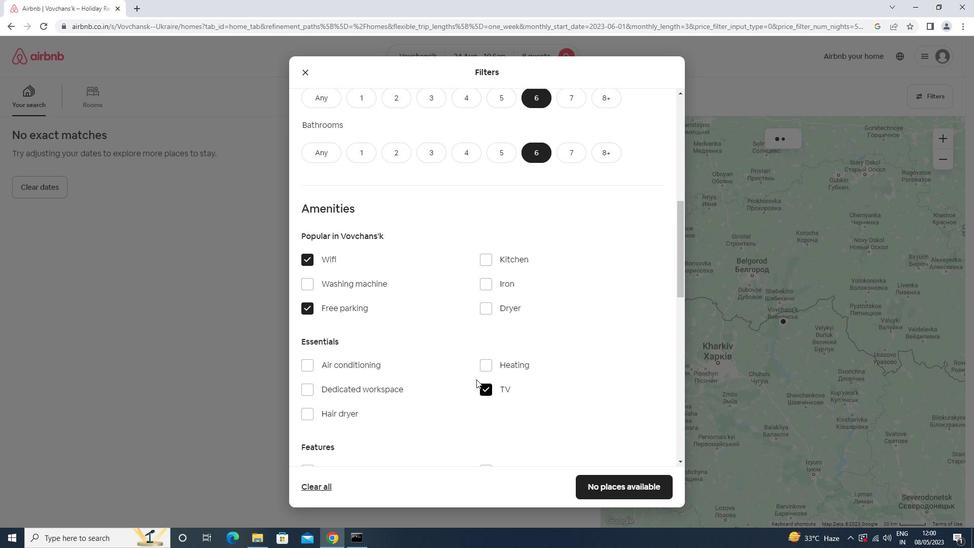 
Action: Mouse scrolled (473, 373) with delta (0, 0)
Screenshot: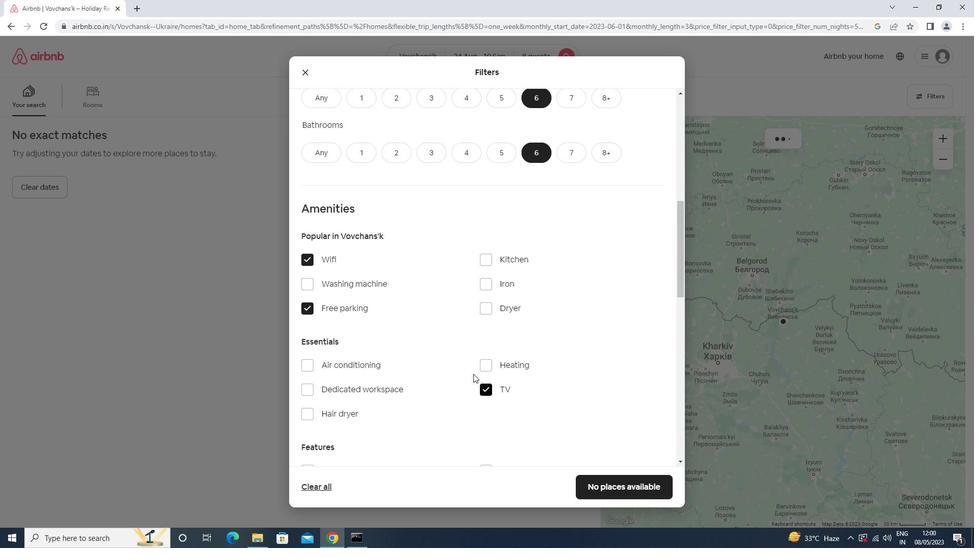 
Action: Mouse scrolled (473, 373) with delta (0, 0)
Screenshot: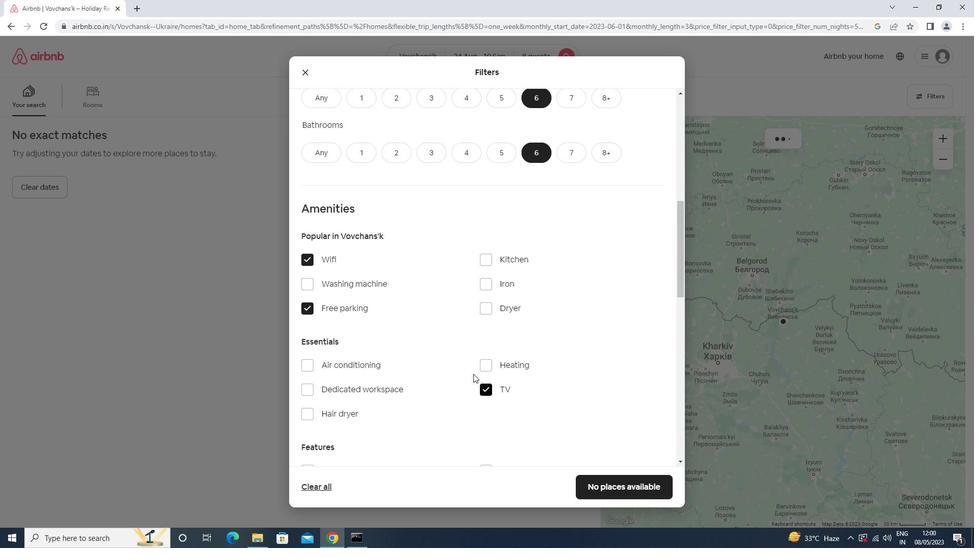 
Action: Mouse moved to (338, 367)
Screenshot: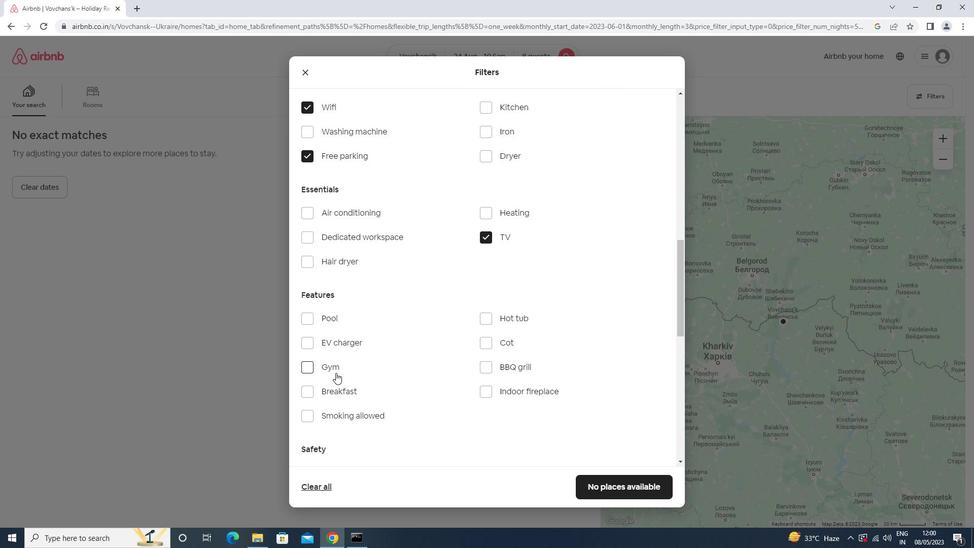 
Action: Mouse pressed left at (338, 367)
Screenshot: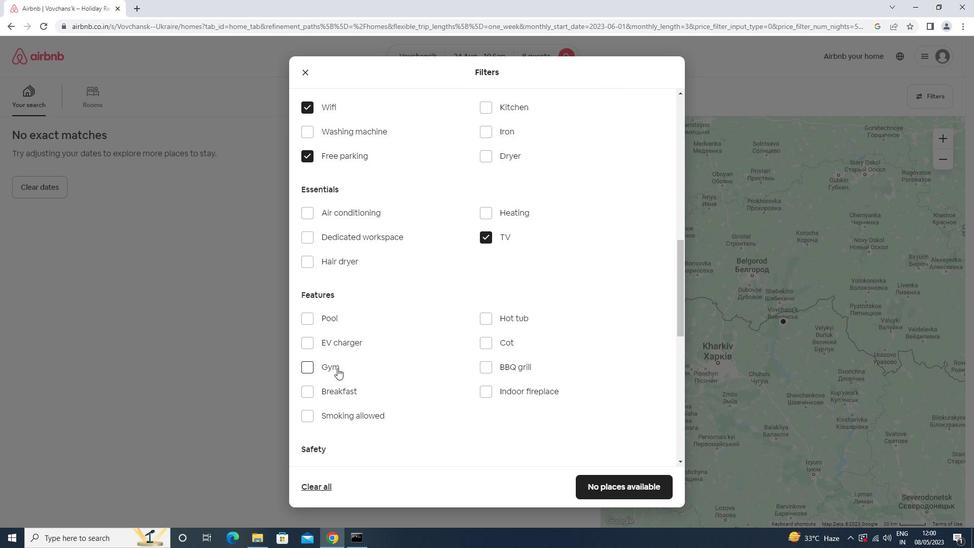 
Action: Mouse moved to (342, 390)
Screenshot: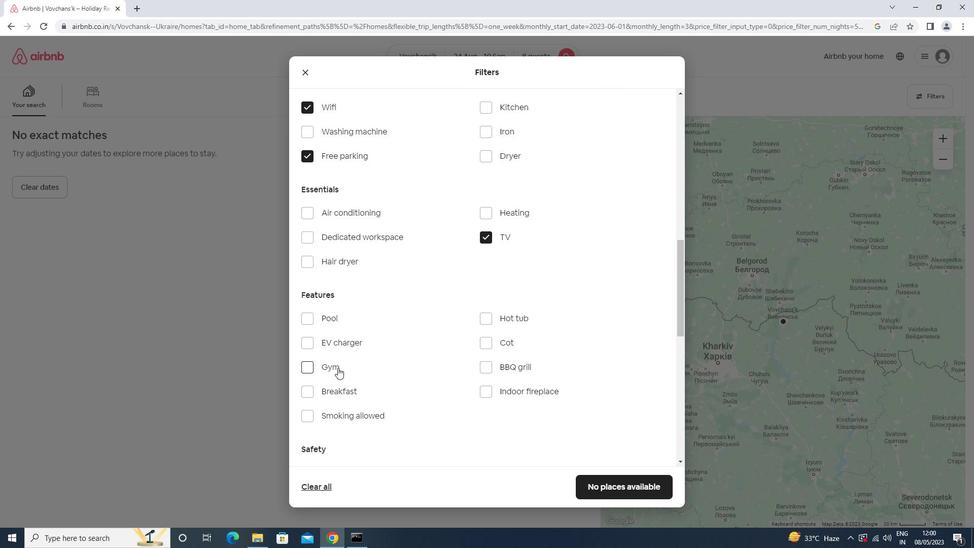
Action: Mouse pressed left at (342, 390)
Screenshot: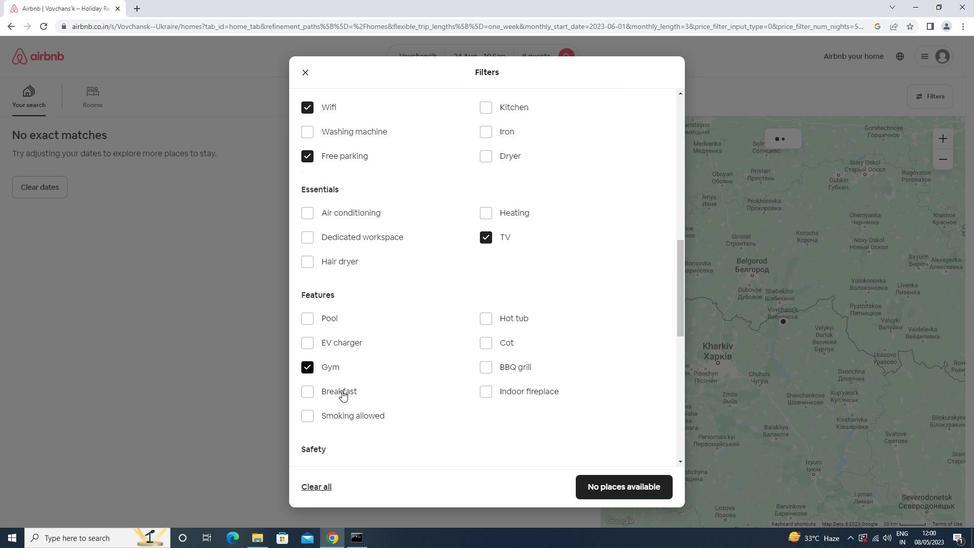 
Action: Mouse moved to (434, 336)
Screenshot: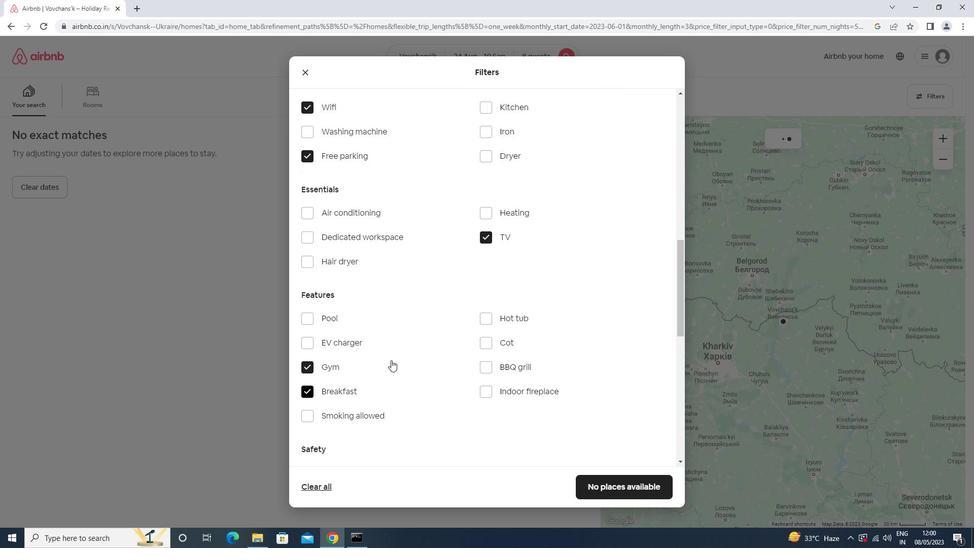 
Action: Mouse scrolled (434, 335) with delta (0, 0)
Screenshot: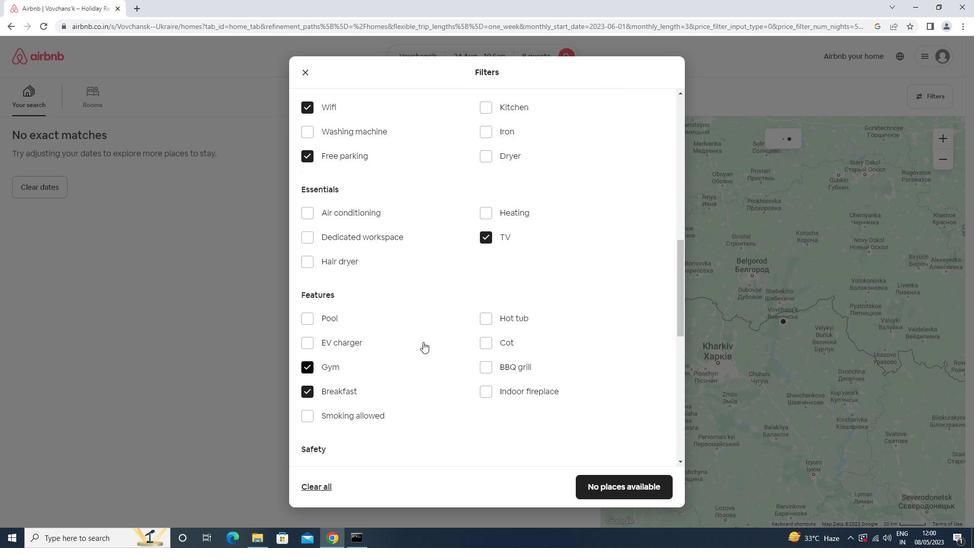 
Action: Mouse scrolled (434, 335) with delta (0, 0)
Screenshot: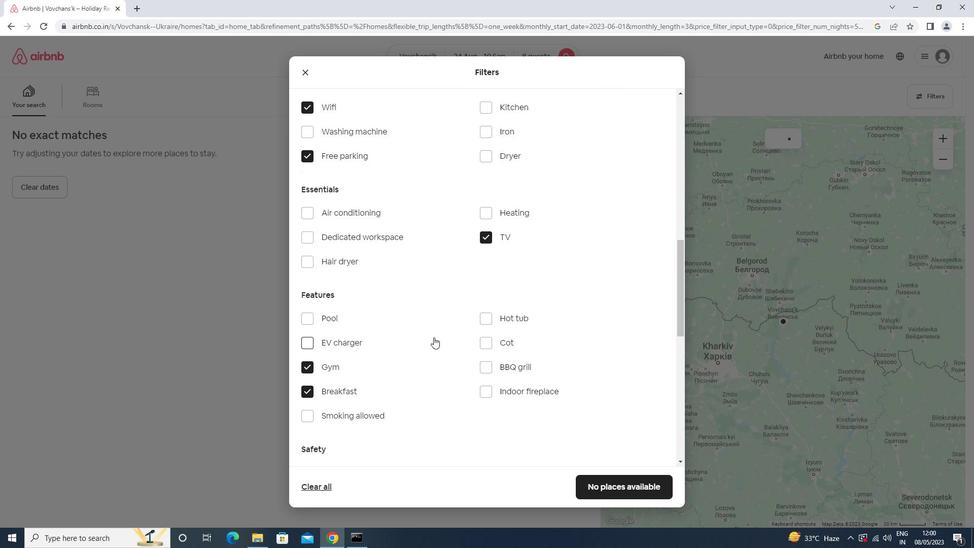 
Action: Mouse scrolled (434, 335) with delta (0, 0)
Screenshot: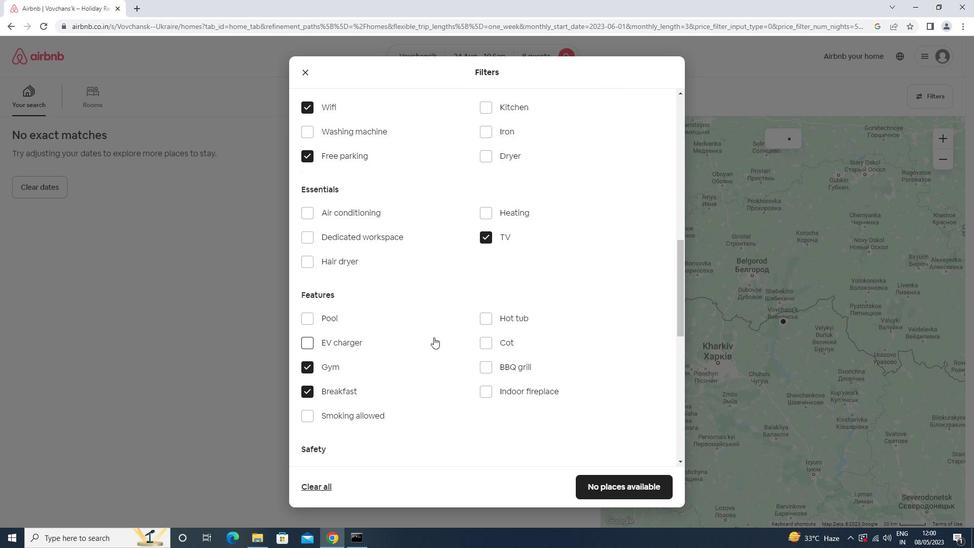 
Action: Mouse scrolled (434, 335) with delta (0, 0)
Screenshot: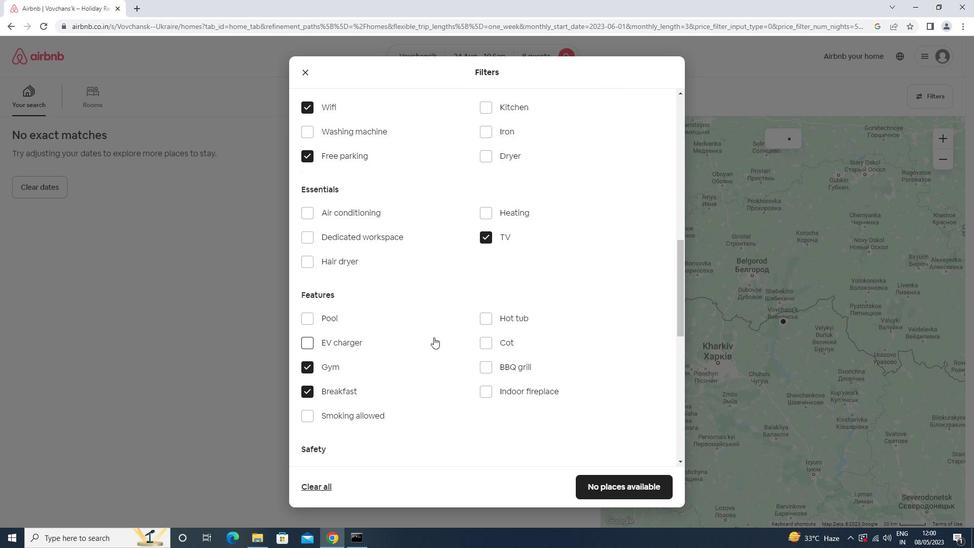 
Action: Mouse scrolled (434, 335) with delta (0, 0)
Screenshot: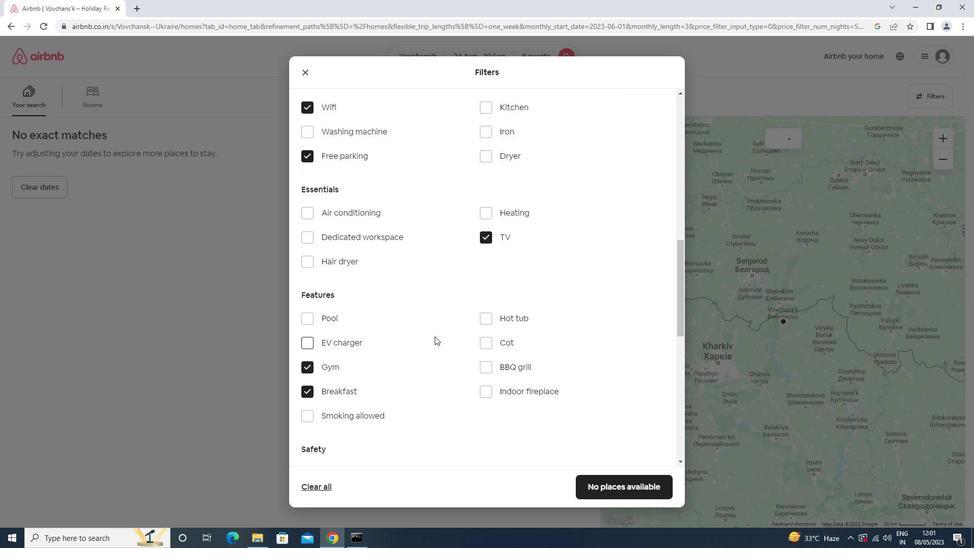 
Action: Mouse moved to (642, 363)
Screenshot: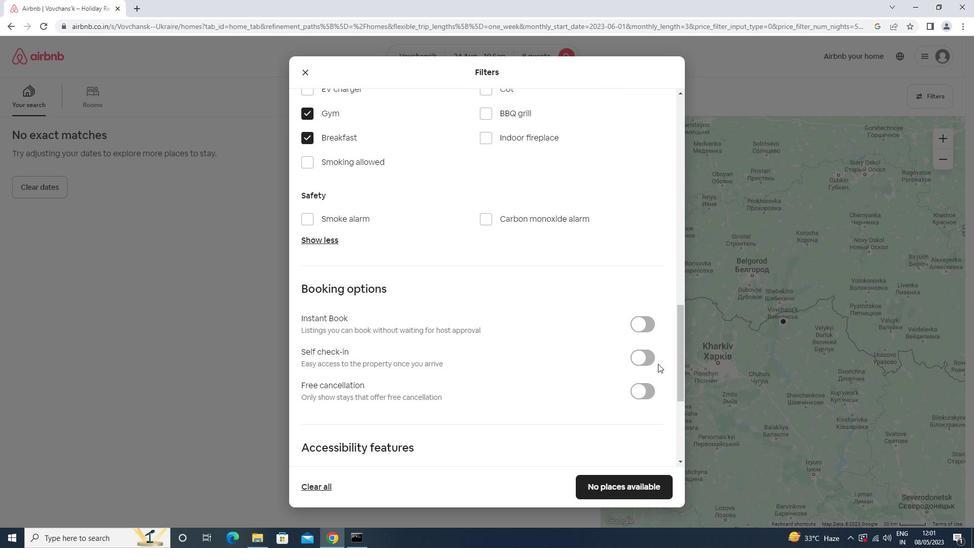 
Action: Mouse pressed left at (642, 363)
Screenshot: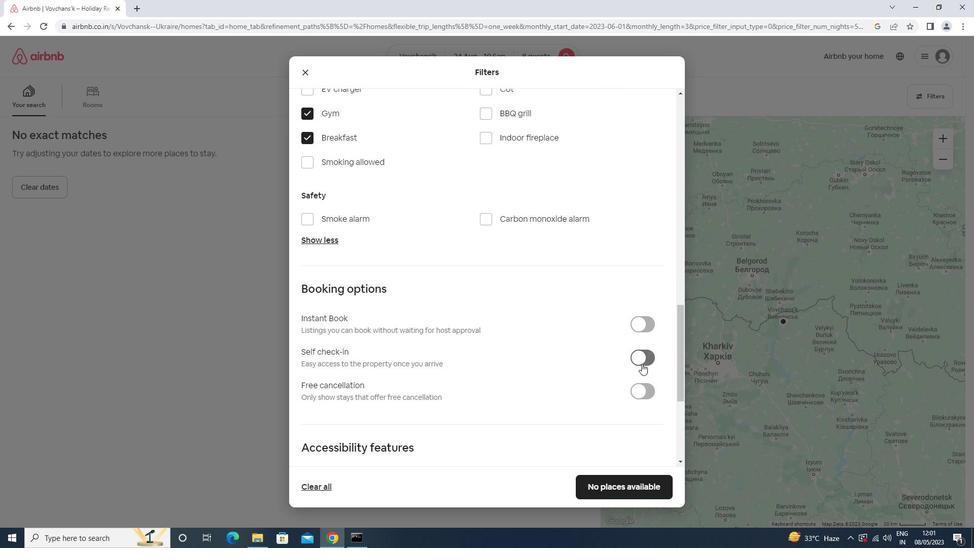 
Action: Mouse moved to (441, 360)
Screenshot: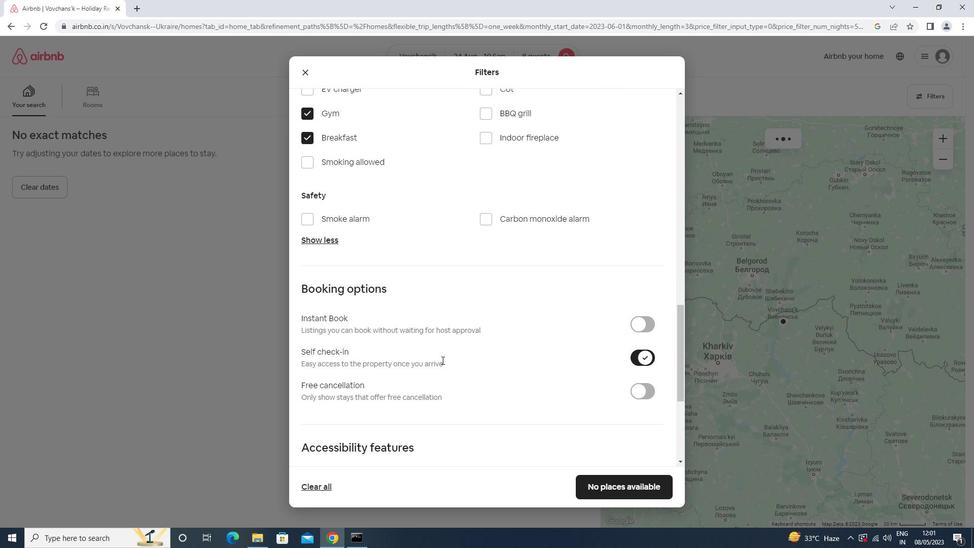 
Action: Mouse scrolled (441, 360) with delta (0, 0)
Screenshot: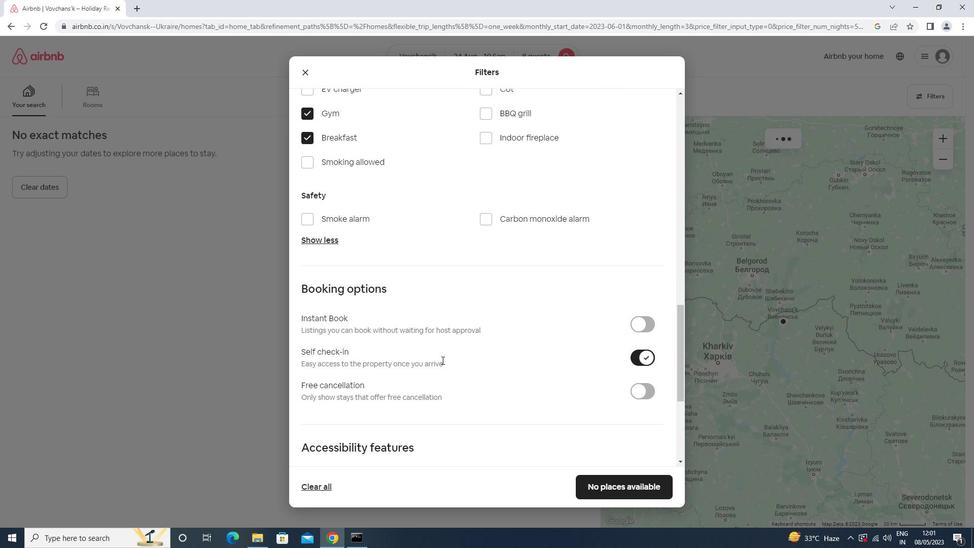 
Action: Mouse scrolled (441, 360) with delta (0, 0)
Screenshot: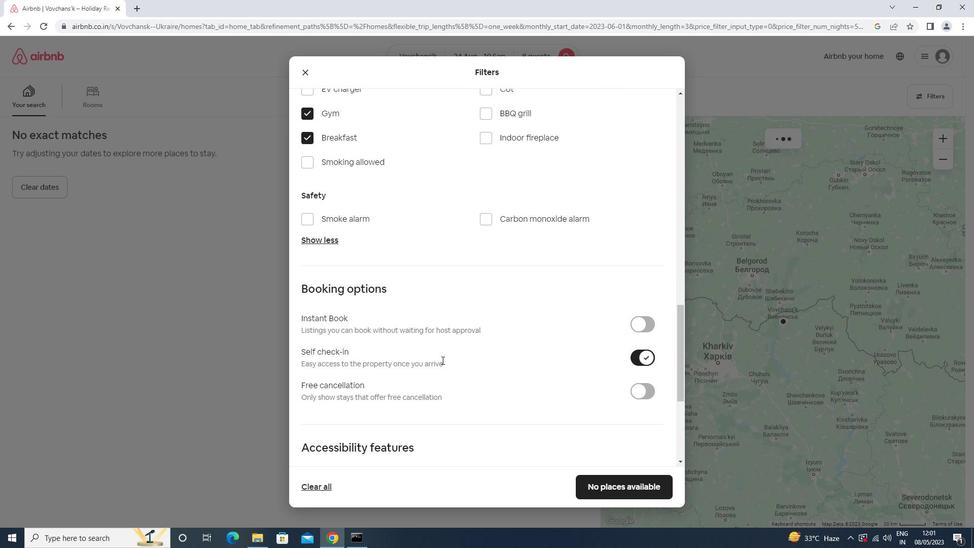 
Action: Mouse moved to (440, 360)
Screenshot: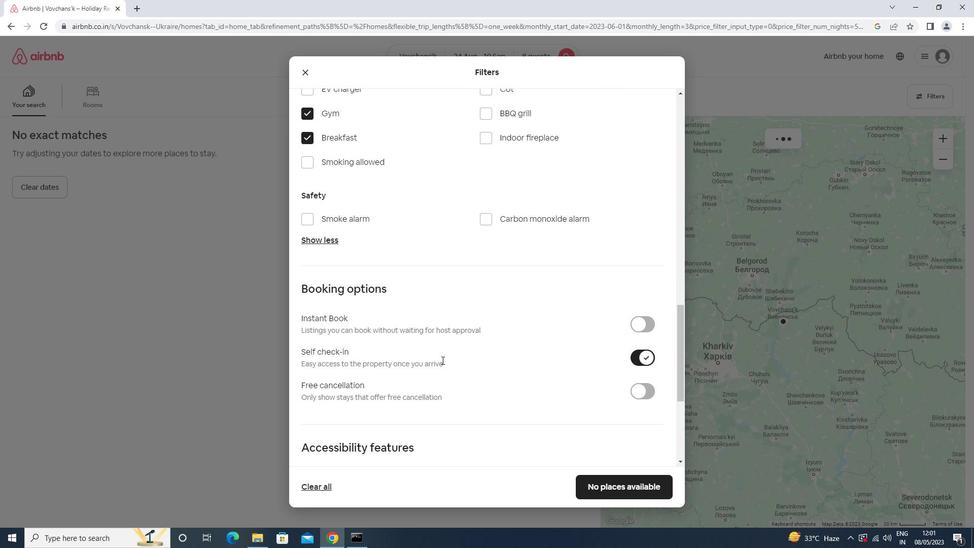 
Action: Mouse scrolled (440, 360) with delta (0, 0)
Screenshot: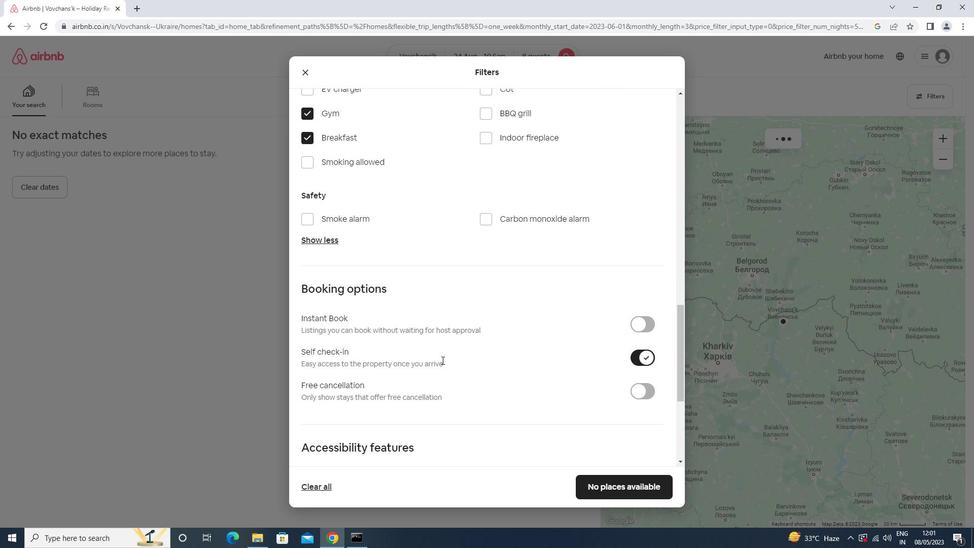 
Action: Mouse scrolled (440, 360) with delta (0, 0)
Screenshot: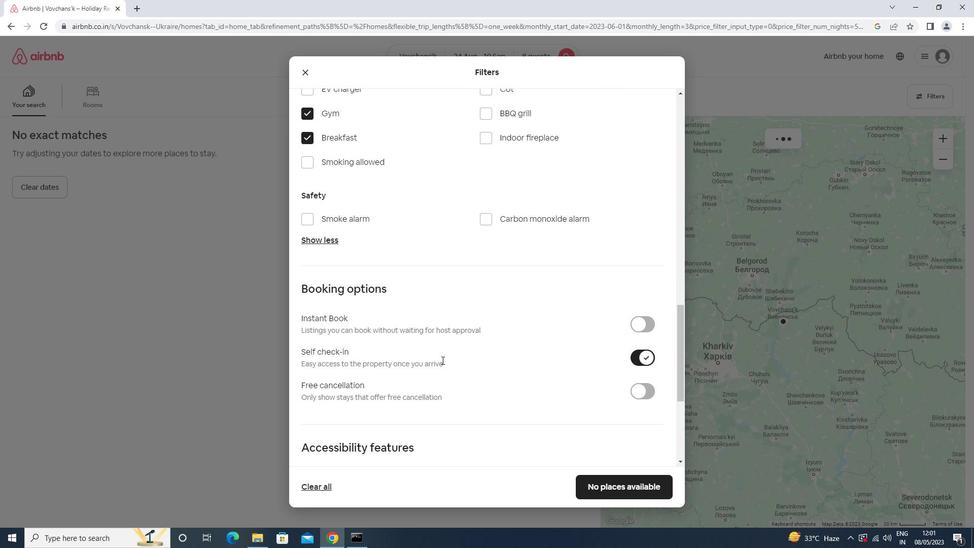 
Action: Mouse scrolled (440, 360) with delta (0, 0)
Screenshot: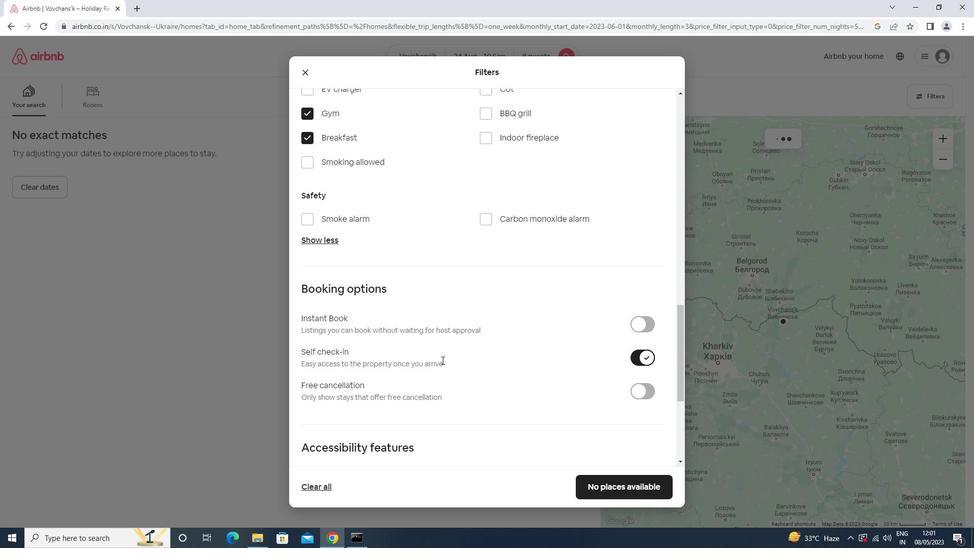 
Action: Mouse scrolled (440, 360) with delta (0, 0)
Screenshot: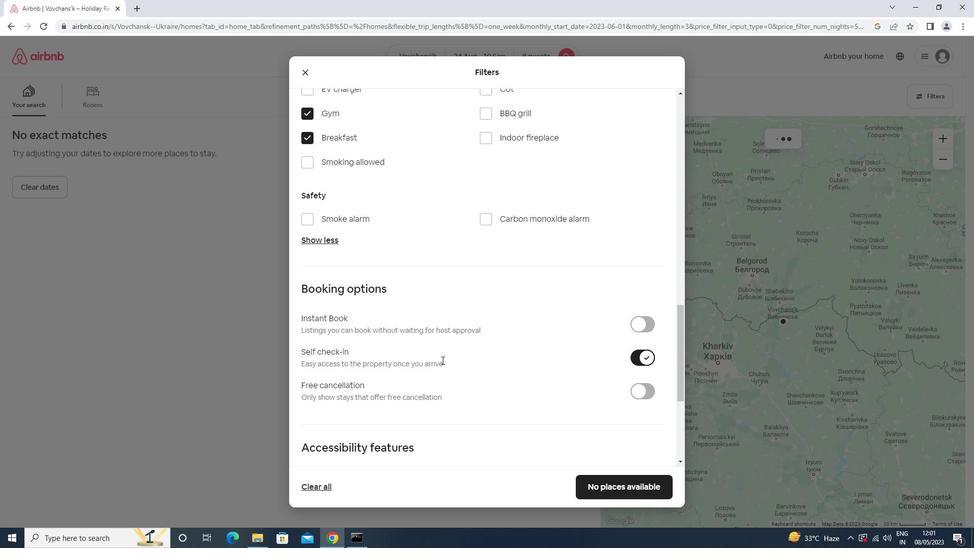 
Action: Mouse moved to (432, 394)
Screenshot: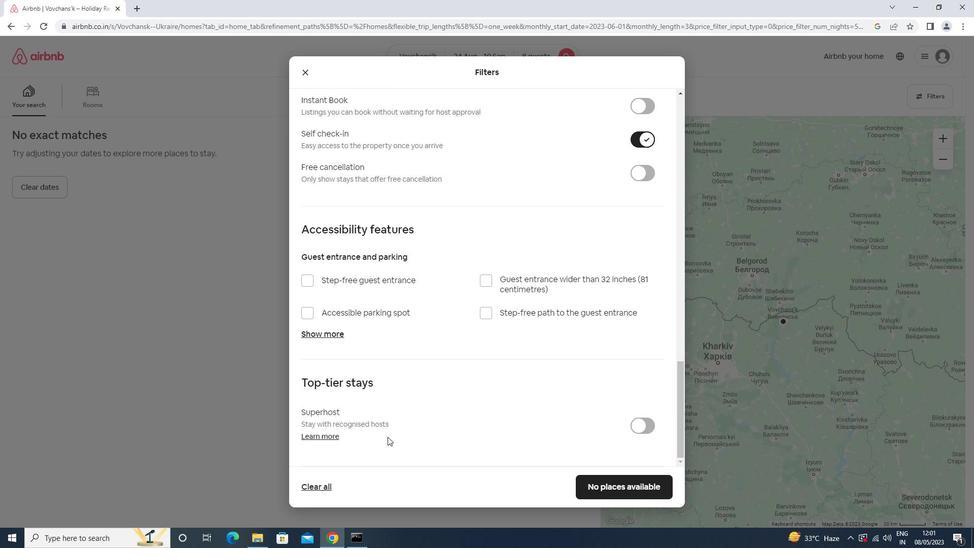 
Action: Mouse scrolled (432, 394) with delta (0, 0)
Screenshot: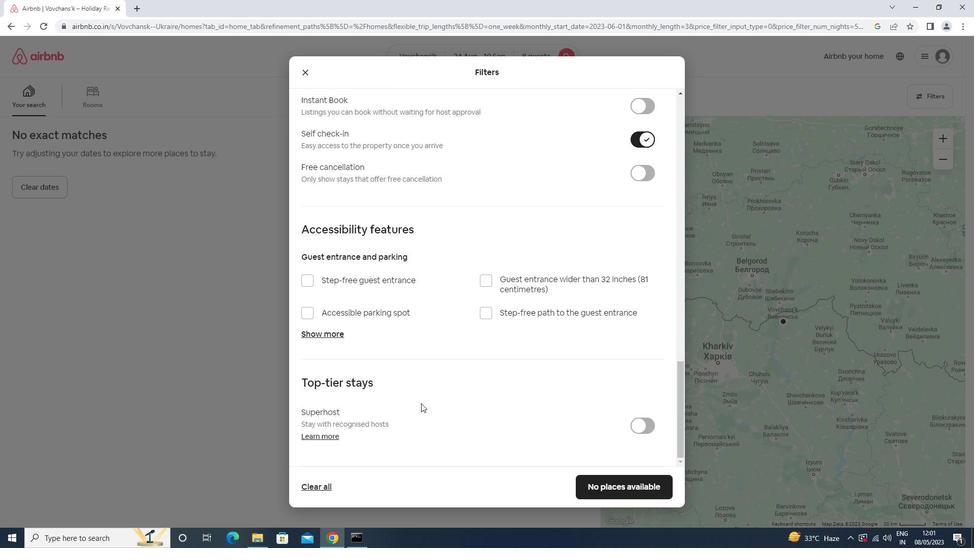 
Action: Mouse scrolled (432, 394) with delta (0, 0)
Screenshot: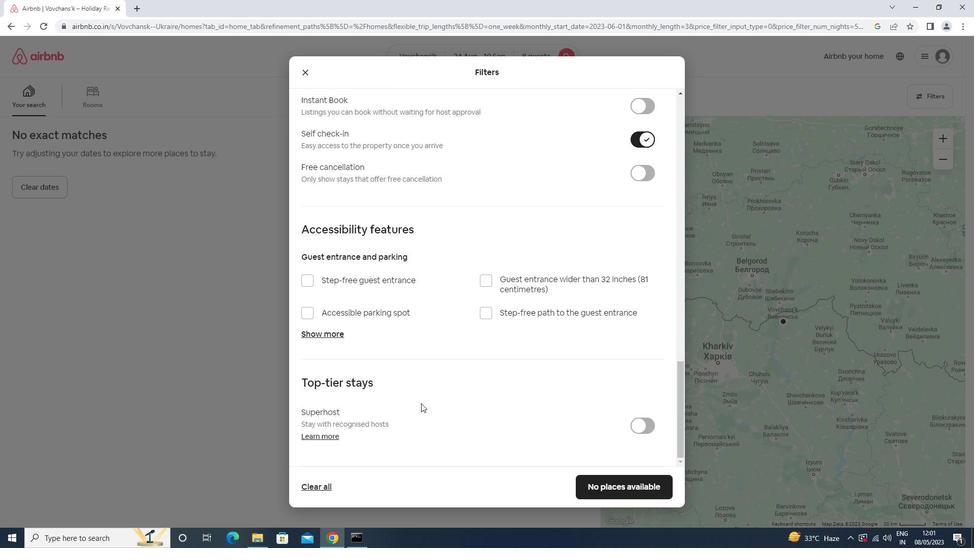 
Action: Mouse scrolled (432, 394) with delta (0, 0)
Screenshot: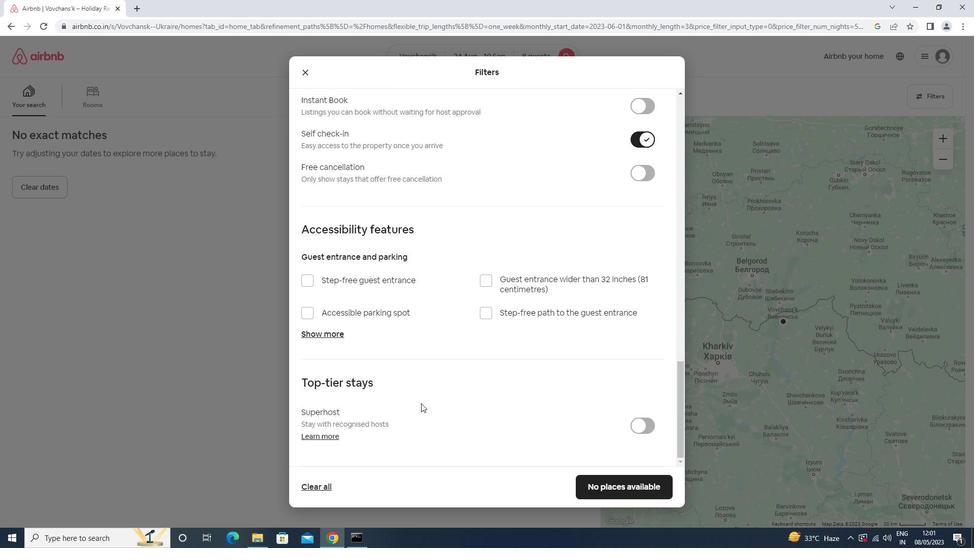 
Action: Mouse scrolled (432, 394) with delta (0, 0)
Screenshot: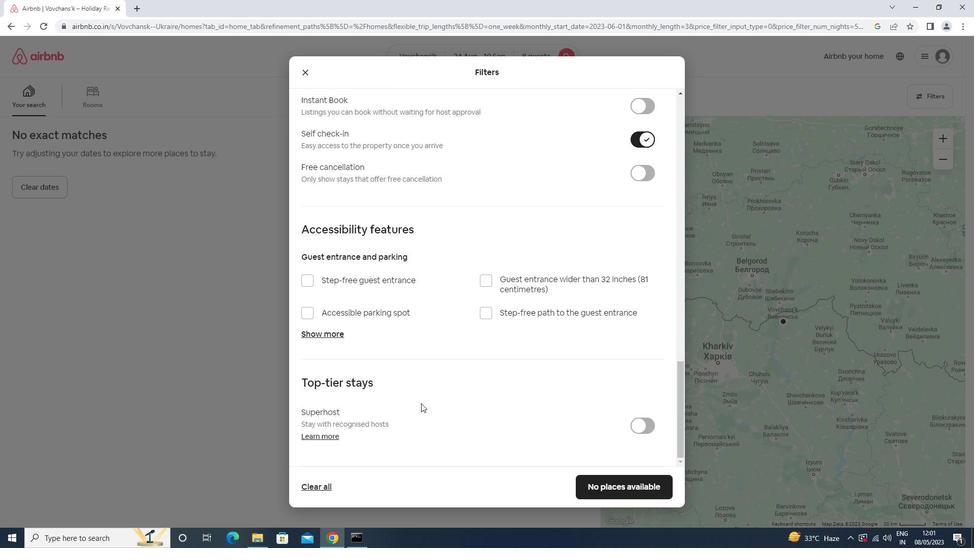 
Action: Mouse scrolled (432, 395) with delta (0, 0)
Screenshot: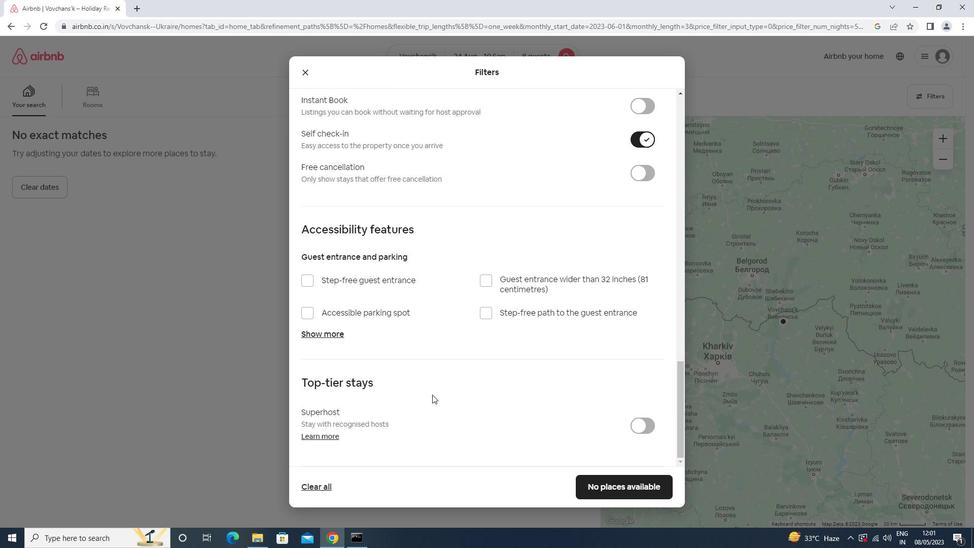 
Action: Mouse scrolled (432, 394) with delta (0, 0)
Screenshot: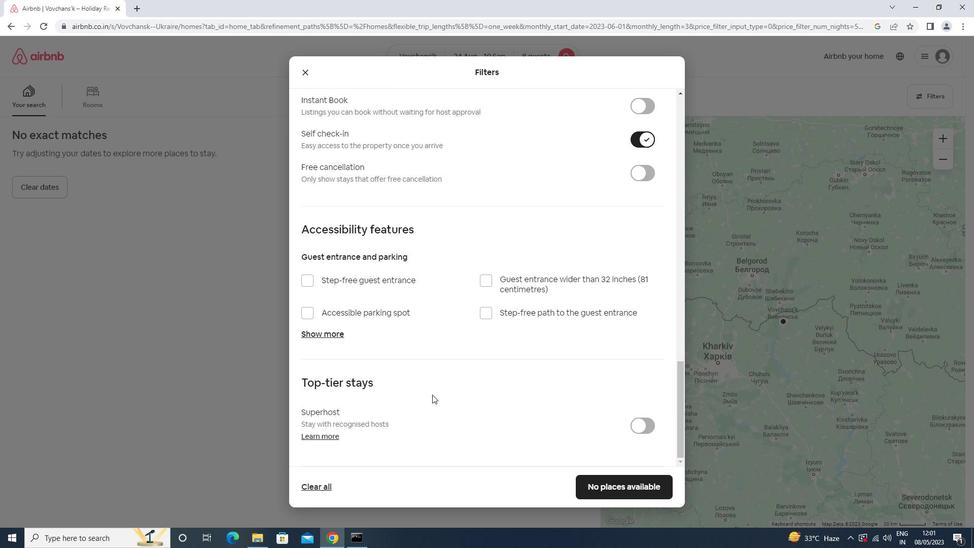 
Action: Mouse moved to (600, 490)
Screenshot: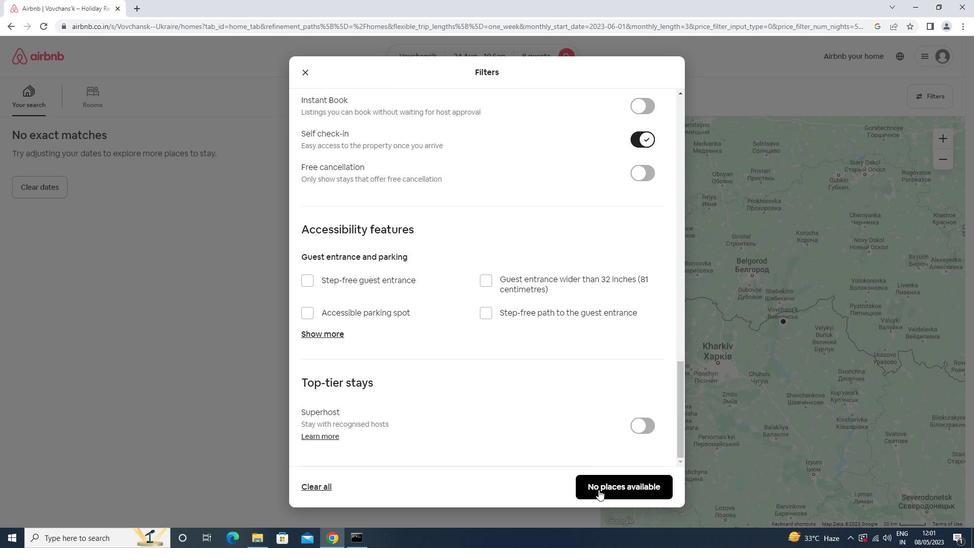 
Action: Mouse pressed left at (600, 490)
Screenshot: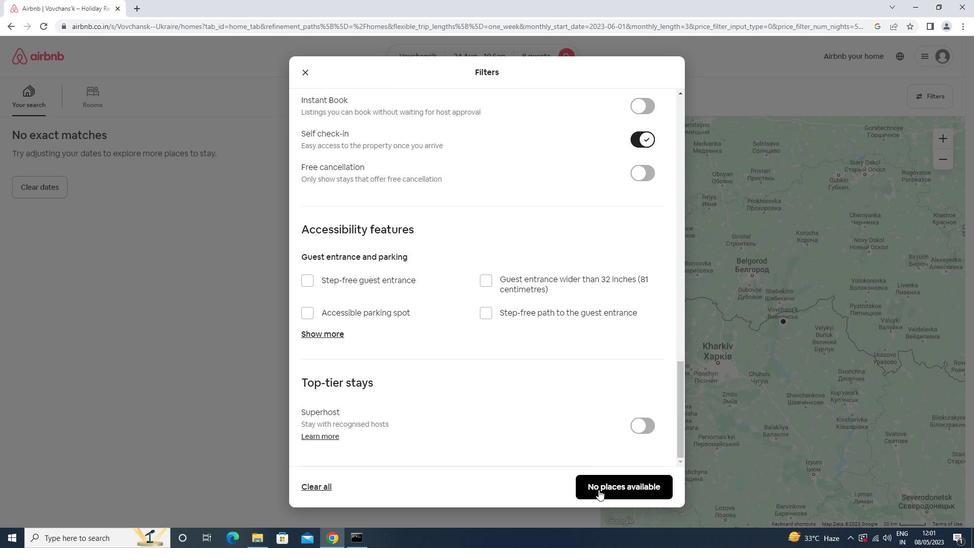 
Action: Mouse moved to (595, 478)
Screenshot: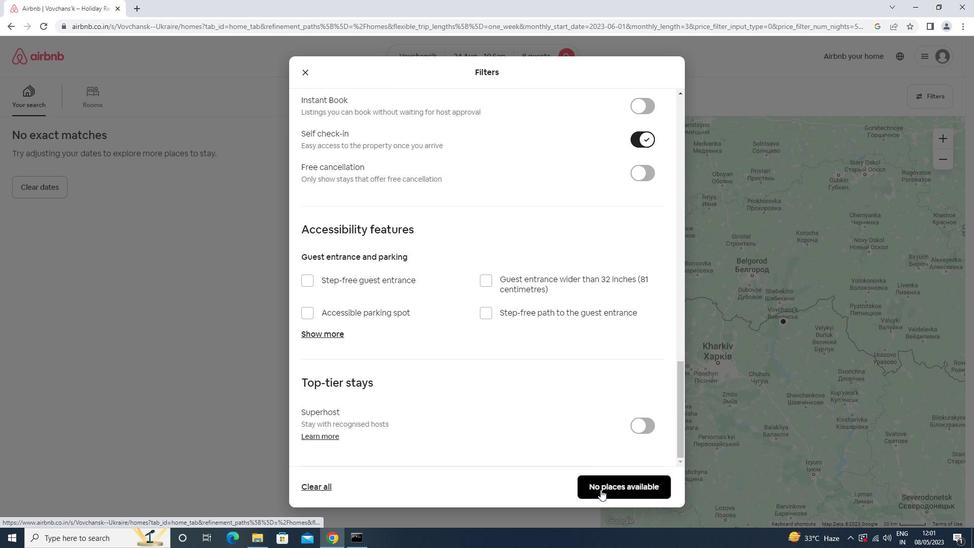 
